 Task: Send an email with the signature George Carter with the subject Thank you for an order and the message Could you clarify the roles and responsibilities of the team members? from softage.5@softage.net to softage.3@softage.net and softage.4@softage.net
Action: Mouse moved to (65, 43)
Screenshot: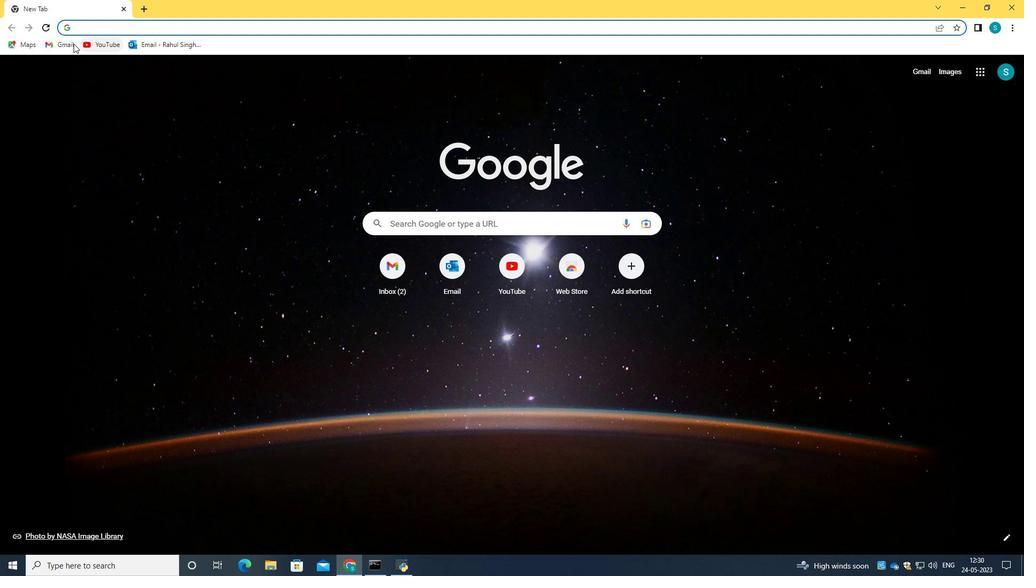
Action: Mouse pressed left at (65, 43)
Screenshot: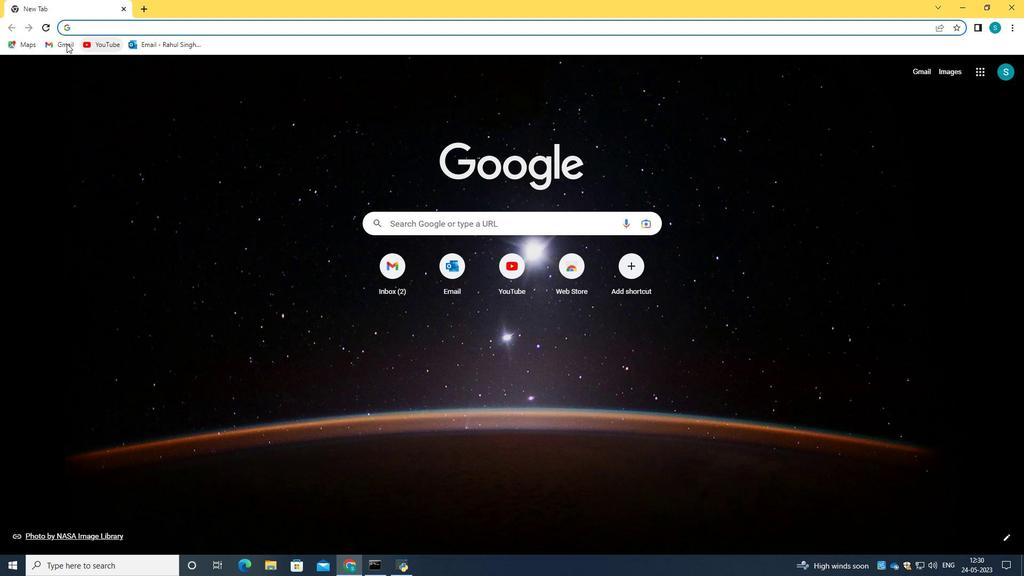 
Action: Mouse moved to (517, 171)
Screenshot: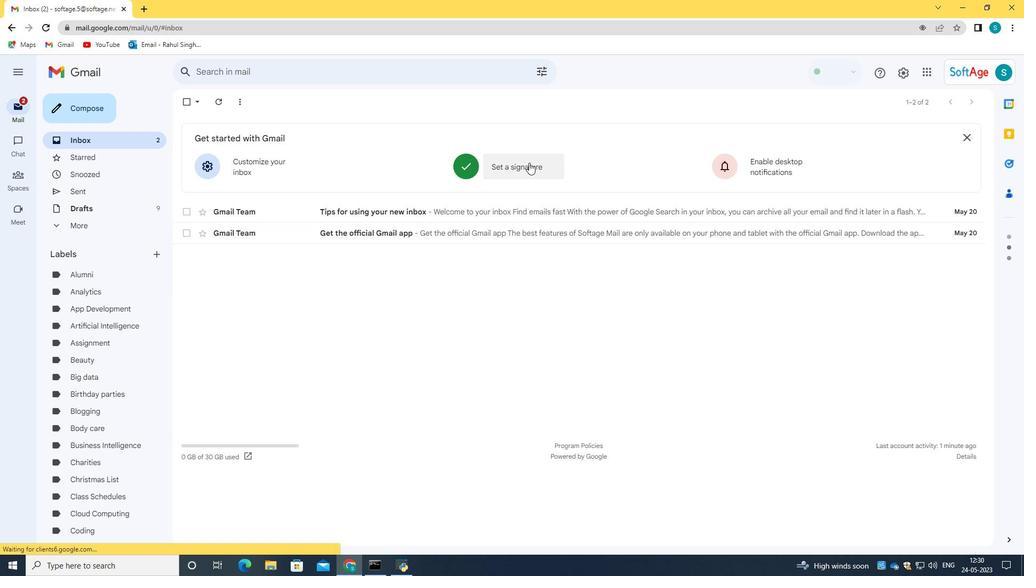 
Action: Mouse pressed left at (519, 169)
Screenshot: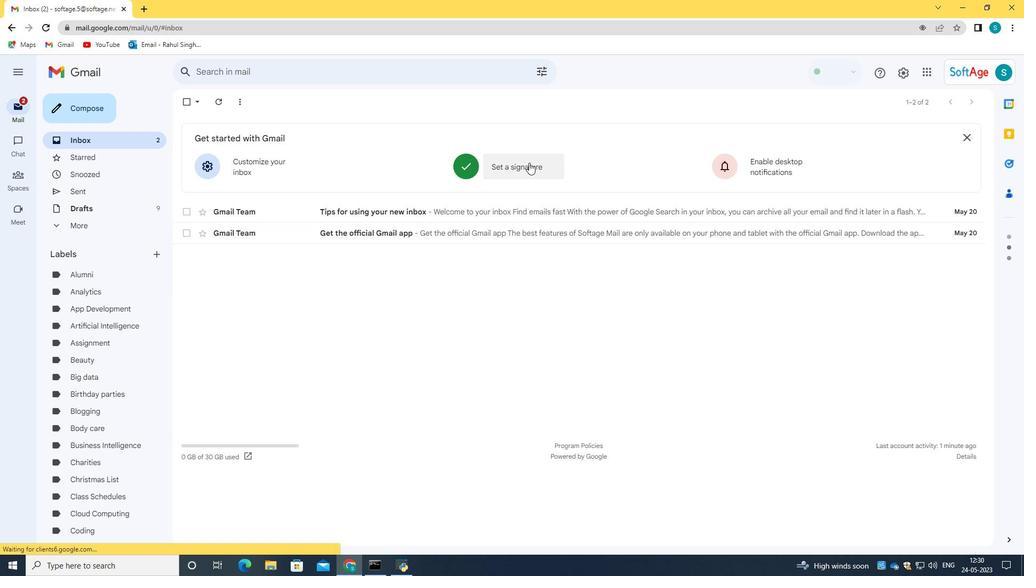 
Action: Mouse moved to (557, 173)
Screenshot: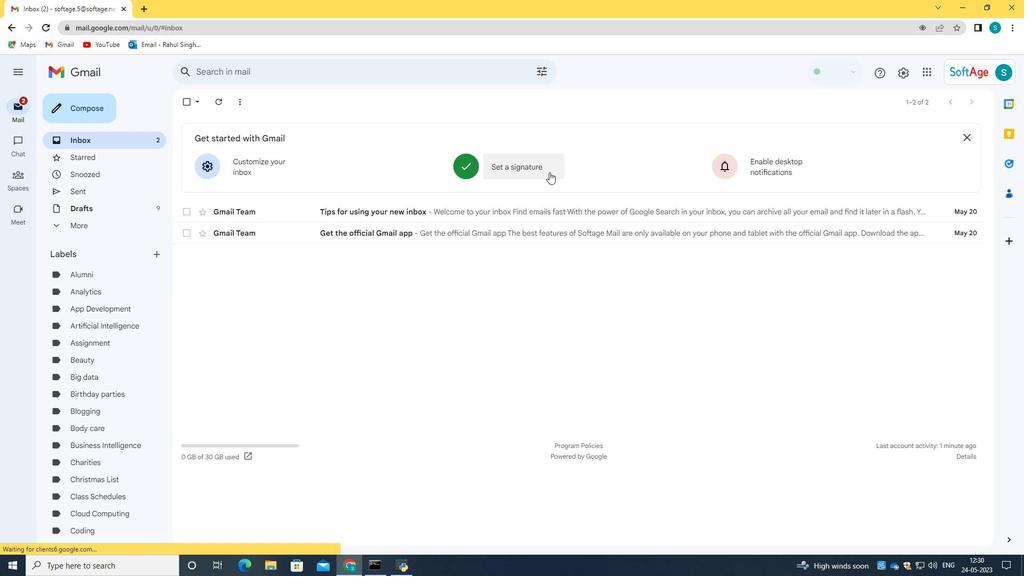 
Action: Mouse scrolled (557, 172) with delta (0, 0)
Screenshot: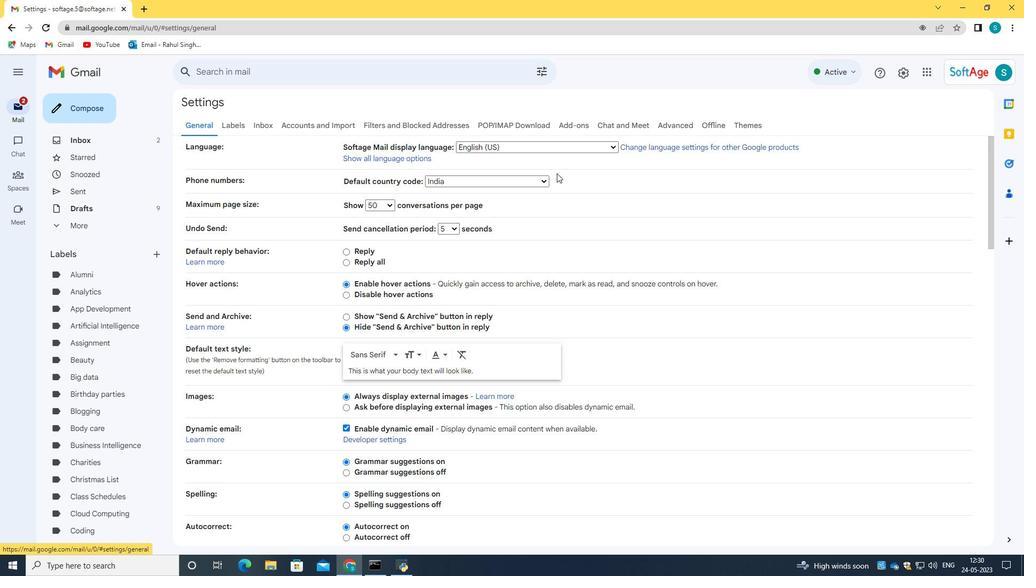 
Action: Mouse scrolled (557, 172) with delta (0, 0)
Screenshot: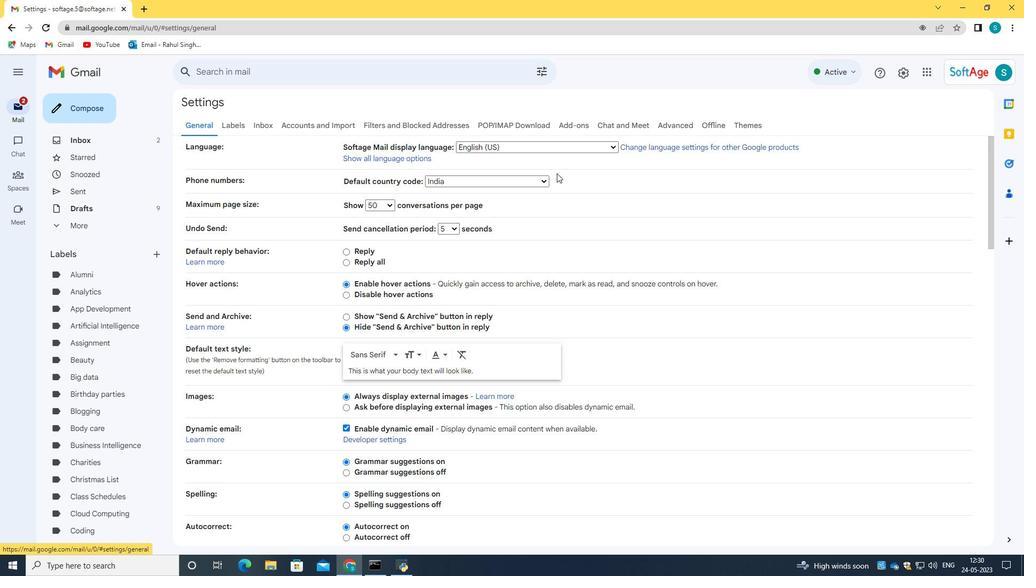 
Action: Mouse scrolled (557, 172) with delta (0, 0)
Screenshot: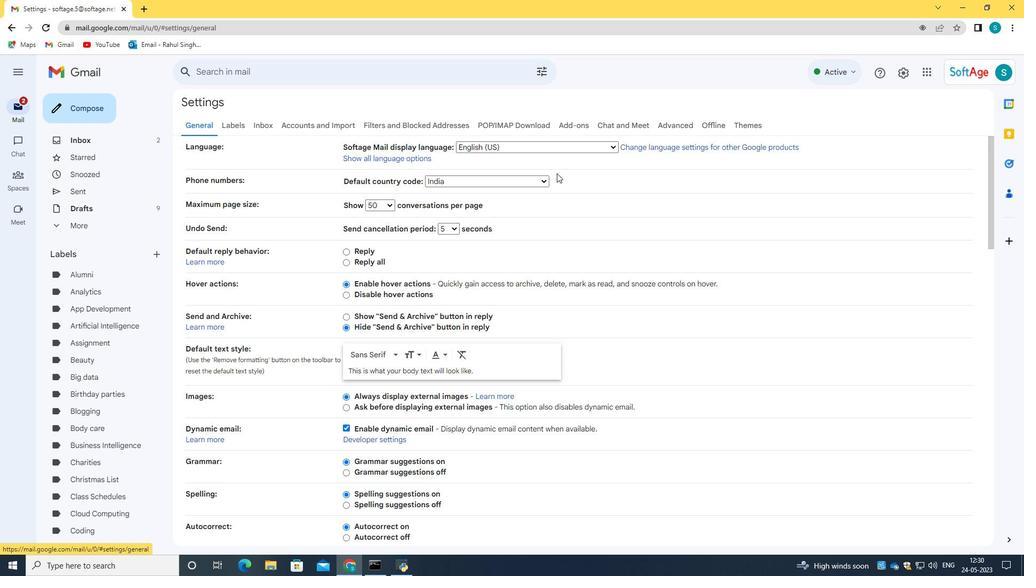 
Action: Mouse scrolled (557, 172) with delta (0, 0)
Screenshot: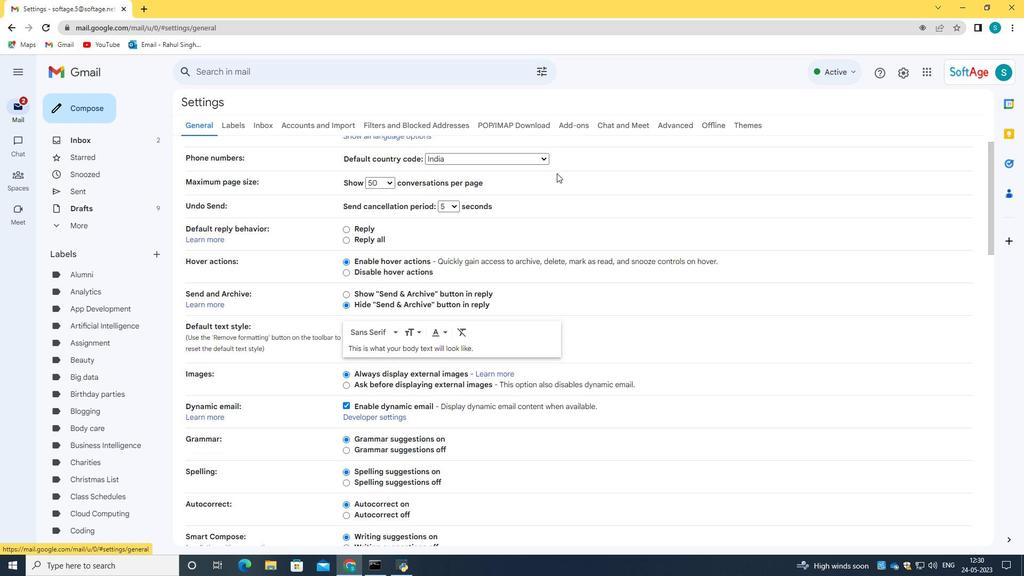
Action: Mouse scrolled (557, 172) with delta (0, 0)
Screenshot: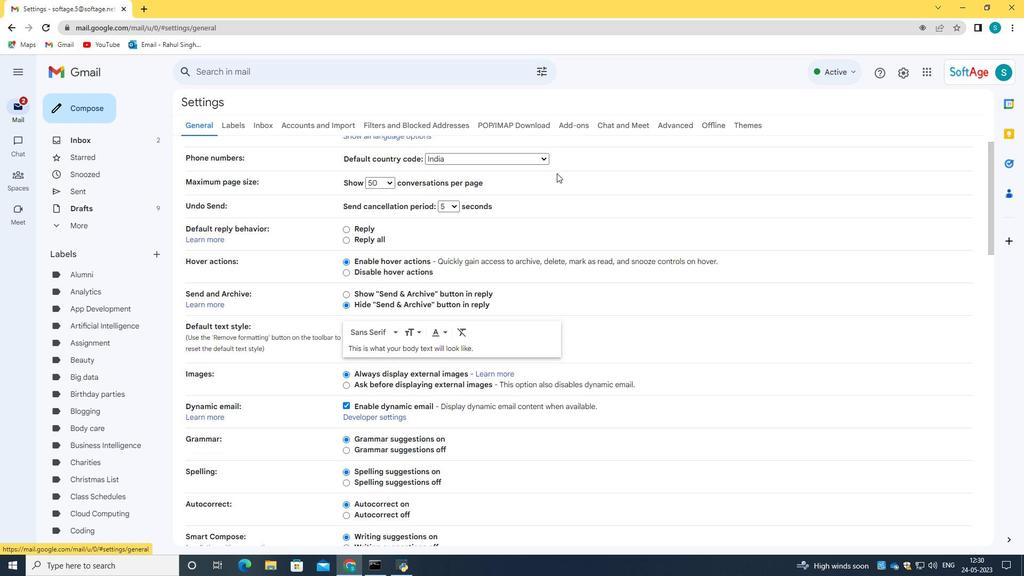 
Action: Mouse scrolled (557, 172) with delta (0, 0)
Screenshot: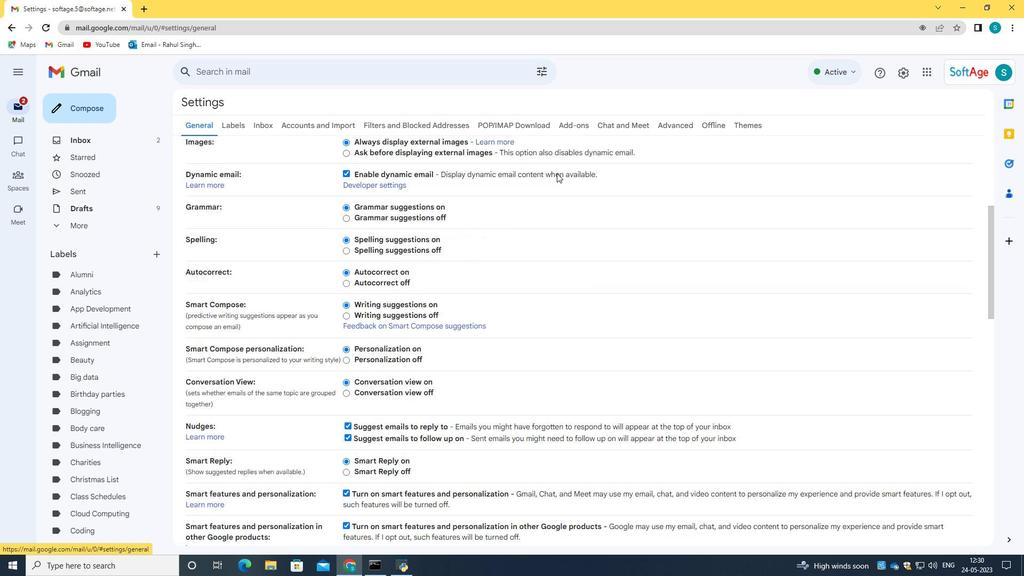 
Action: Mouse moved to (557, 176)
Screenshot: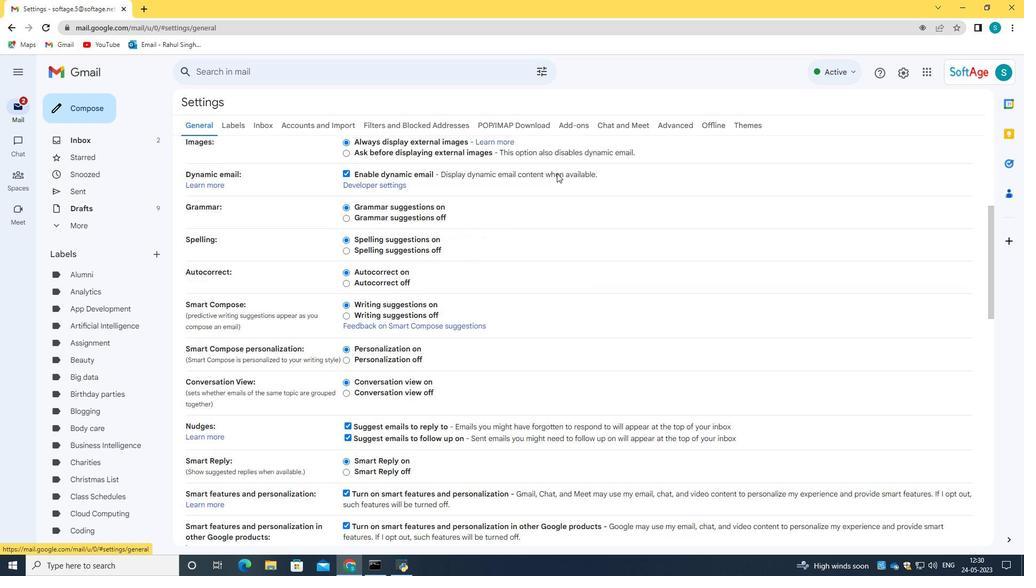 
Action: Mouse scrolled (557, 176) with delta (0, 0)
Screenshot: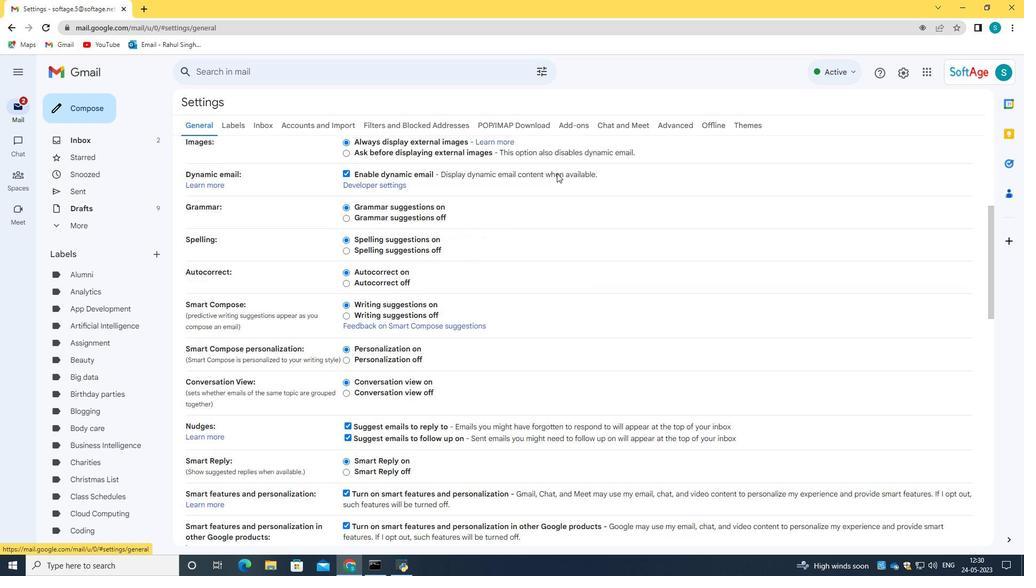 
Action: Mouse moved to (557, 178)
Screenshot: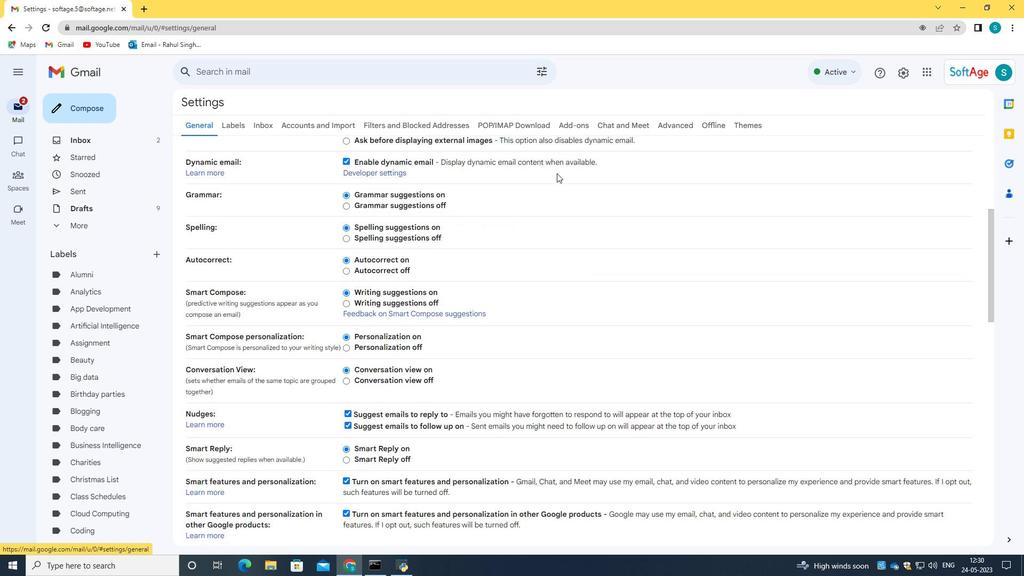 
Action: Mouse scrolled (557, 177) with delta (0, 0)
Screenshot: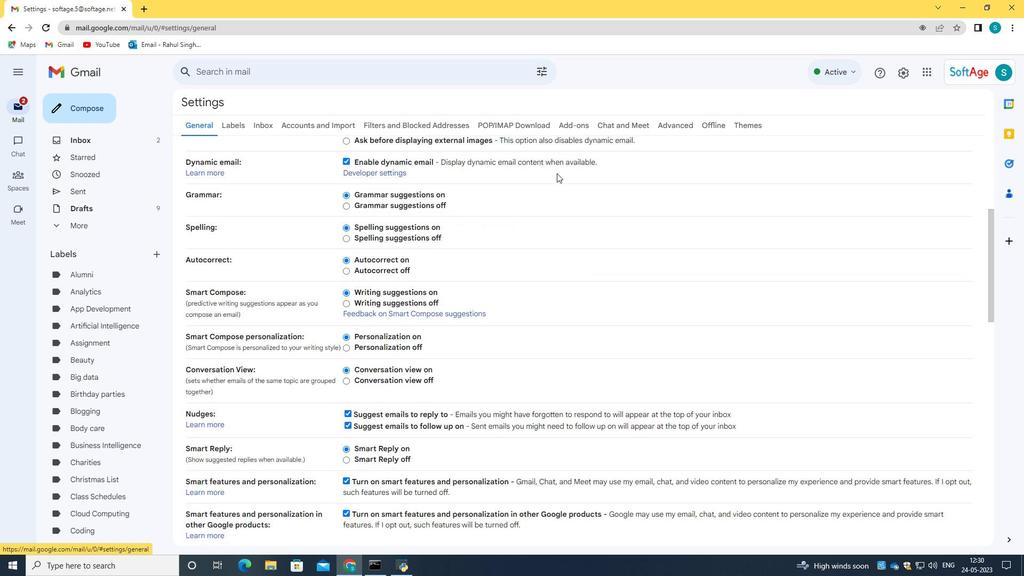 
Action: Mouse moved to (559, 184)
Screenshot: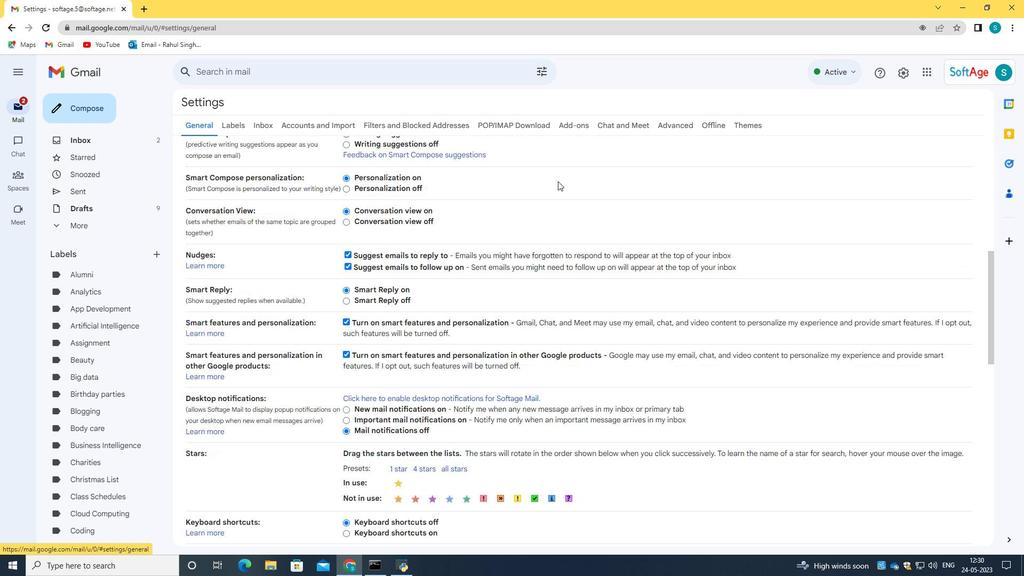 
Action: Mouse scrolled (559, 183) with delta (0, 0)
Screenshot: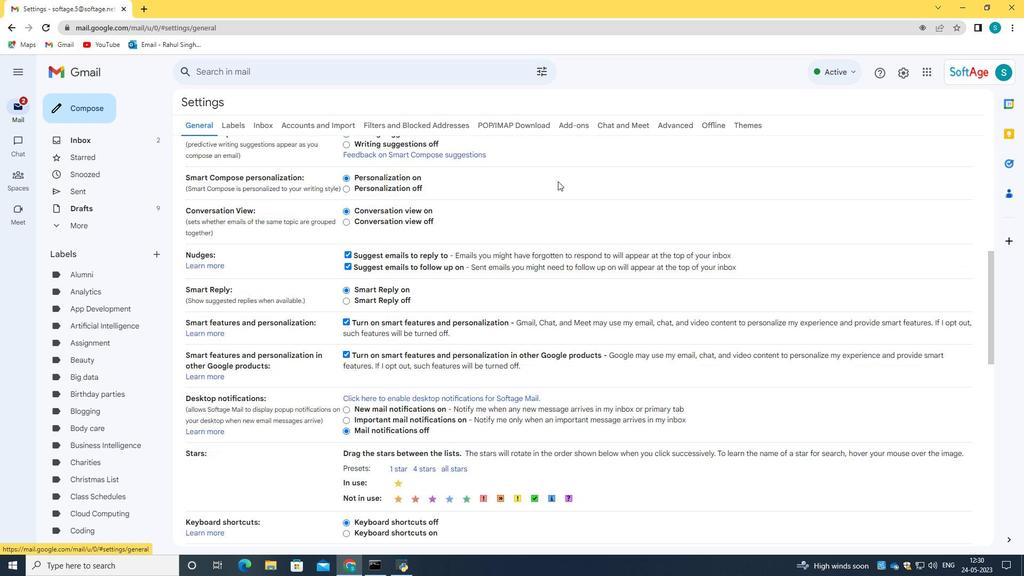
Action: Mouse moved to (559, 184)
Screenshot: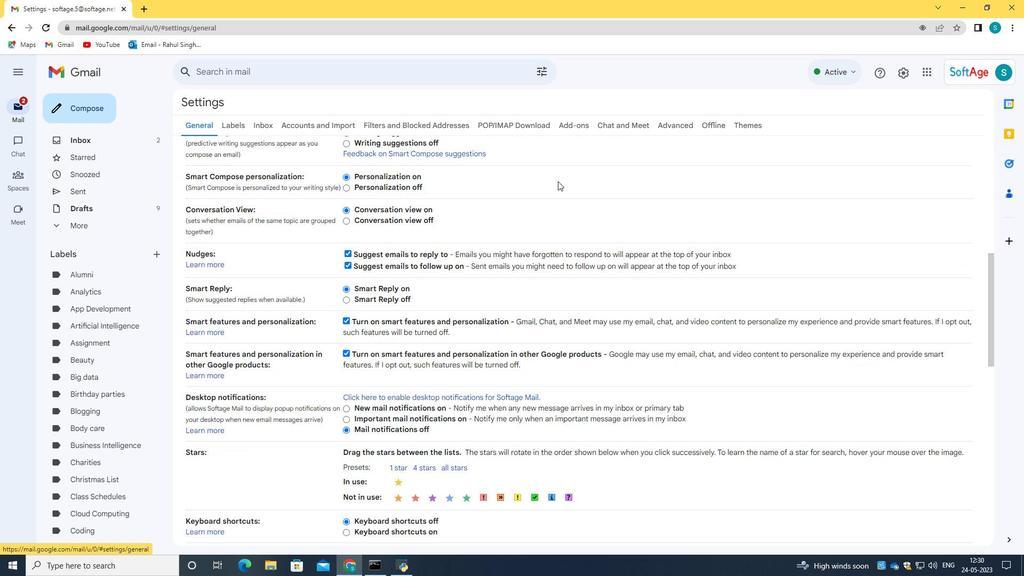 
Action: Mouse scrolled (559, 184) with delta (0, 0)
Screenshot: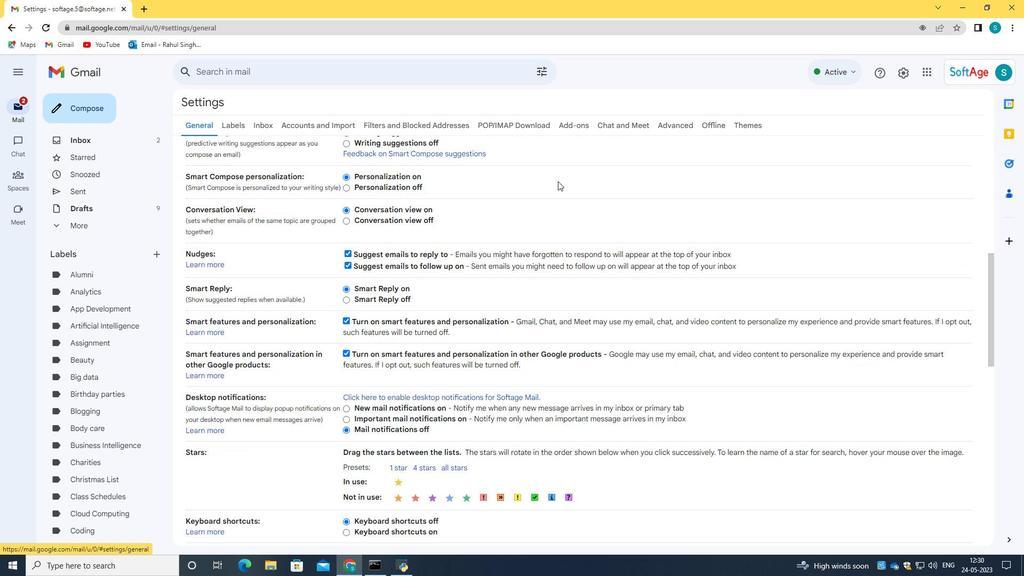 
Action: Mouse scrolled (559, 184) with delta (0, 0)
Screenshot: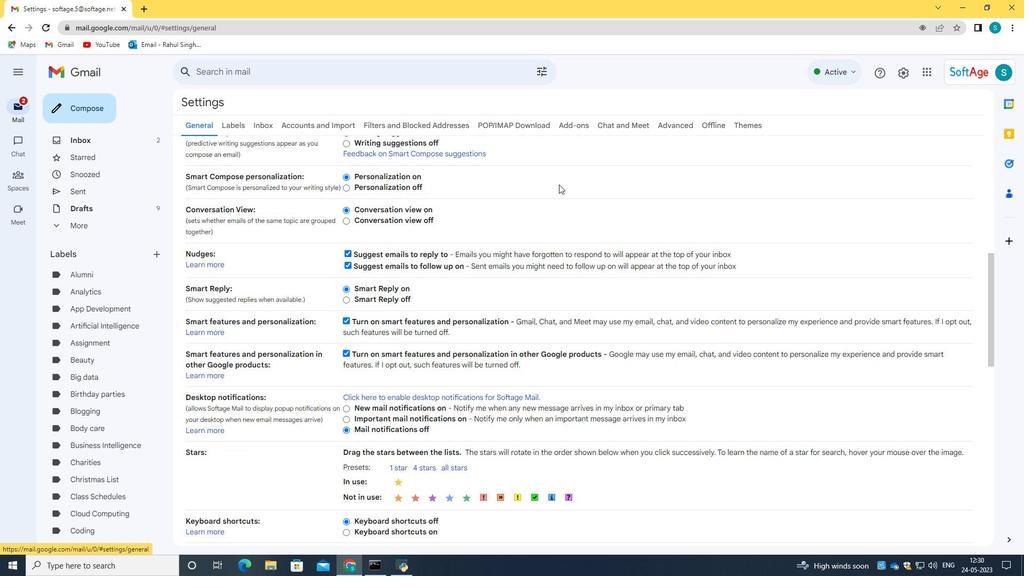 
Action: Mouse moved to (561, 194)
Screenshot: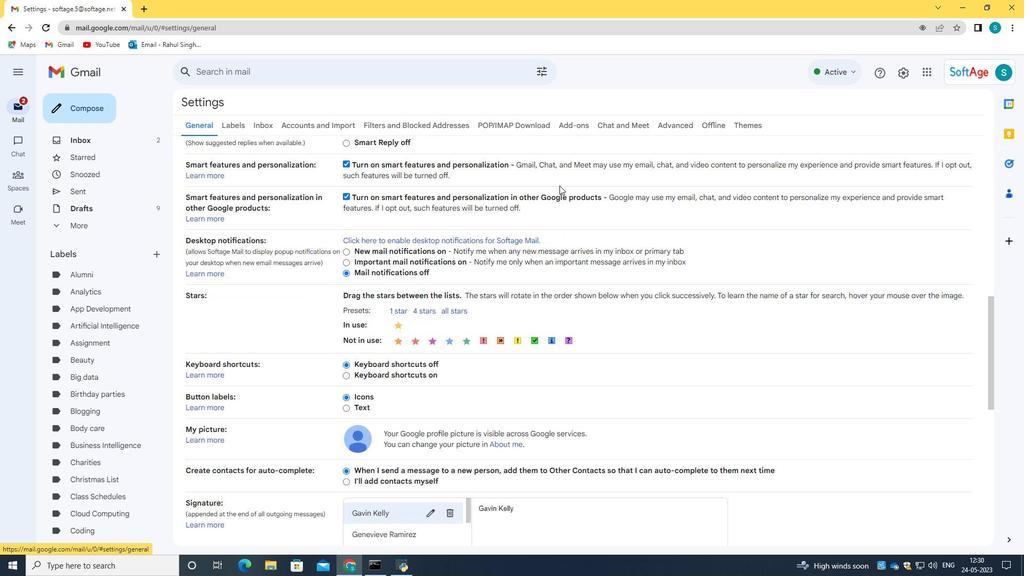 
Action: Mouse scrolled (561, 193) with delta (0, 0)
Screenshot: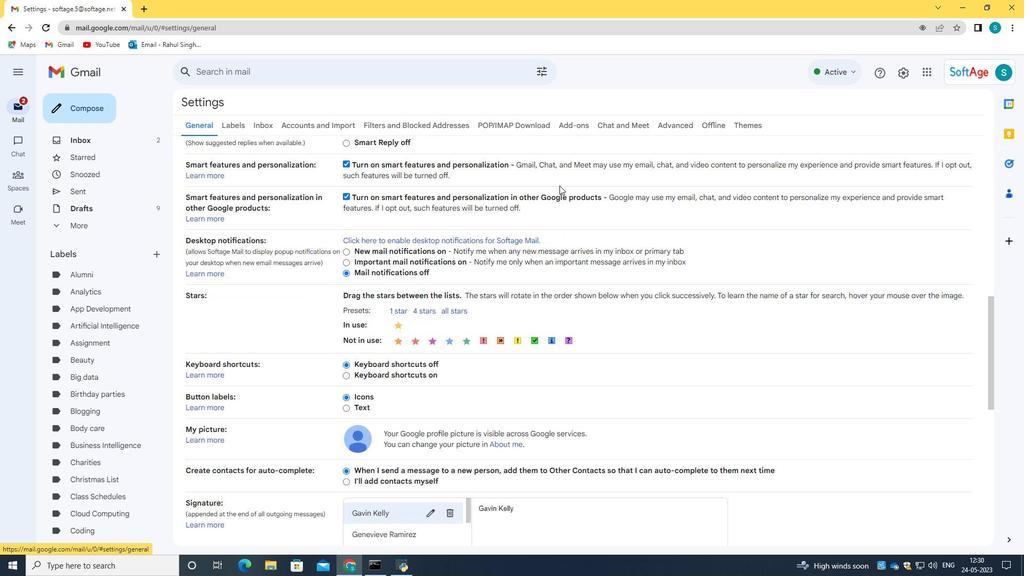 
Action: Mouse moved to (562, 196)
Screenshot: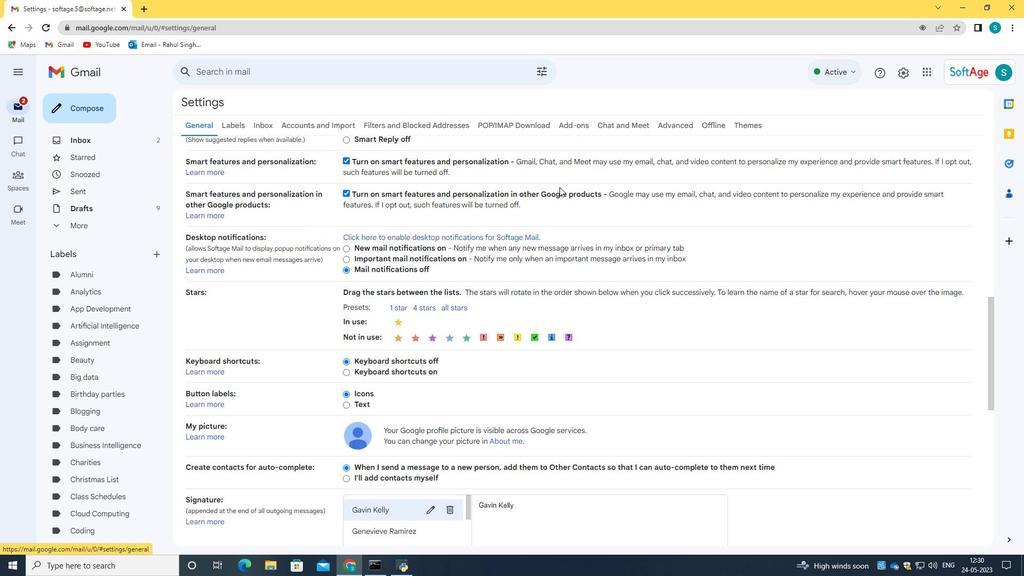 
Action: Mouse scrolled (562, 196) with delta (0, 0)
Screenshot: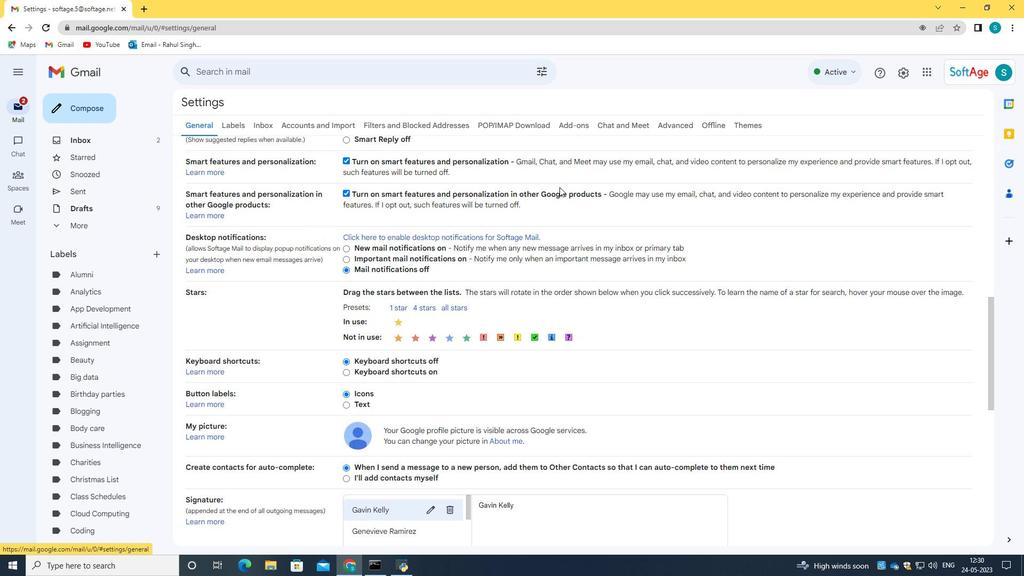 
Action: Mouse moved to (562, 213)
Screenshot: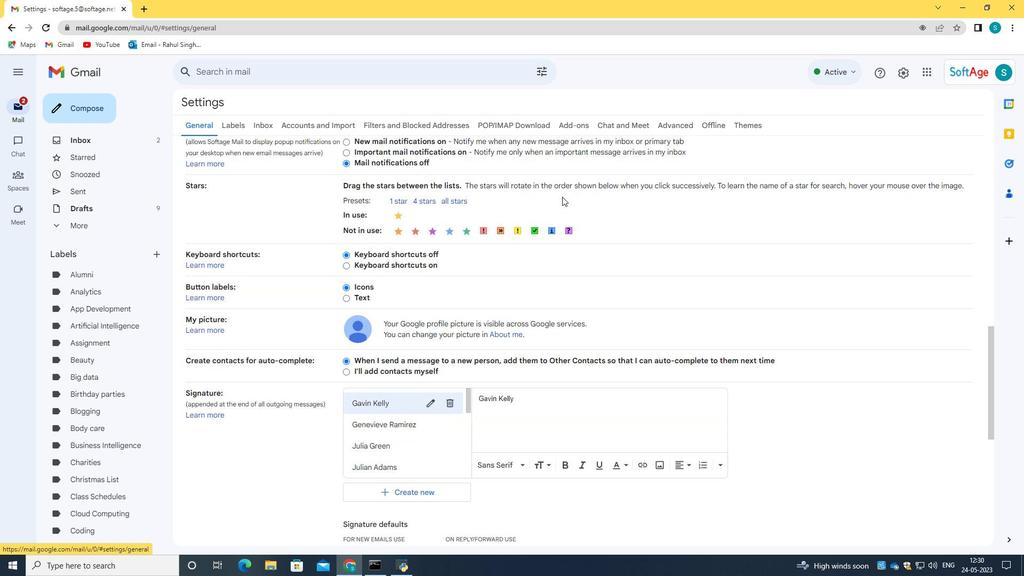 
Action: Mouse scrolled (562, 210) with delta (0, 0)
Screenshot: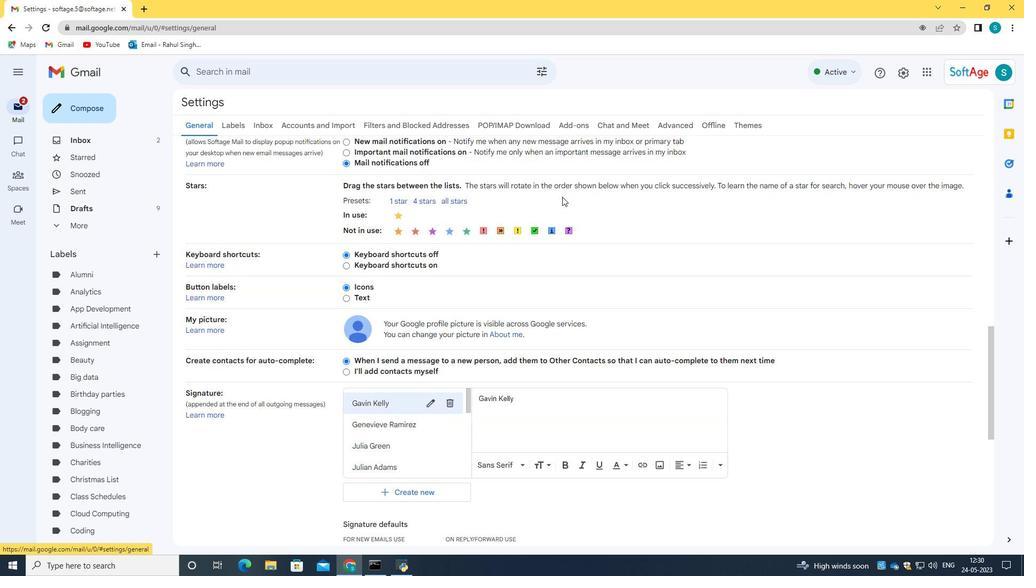 
Action: Mouse moved to (430, 434)
Screenshot: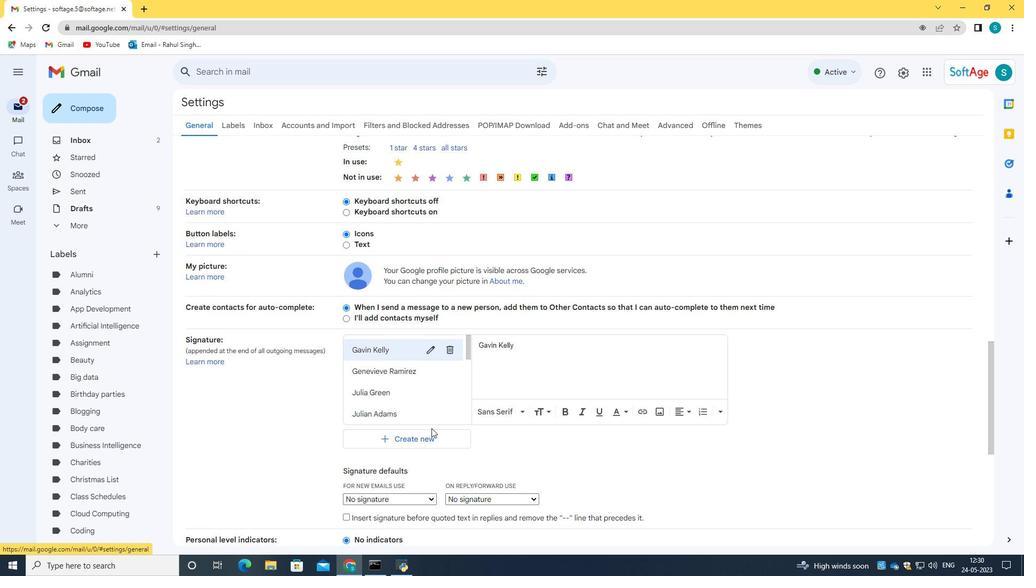 
Action: Mouse pressed left at (430, 434)
Screenshot: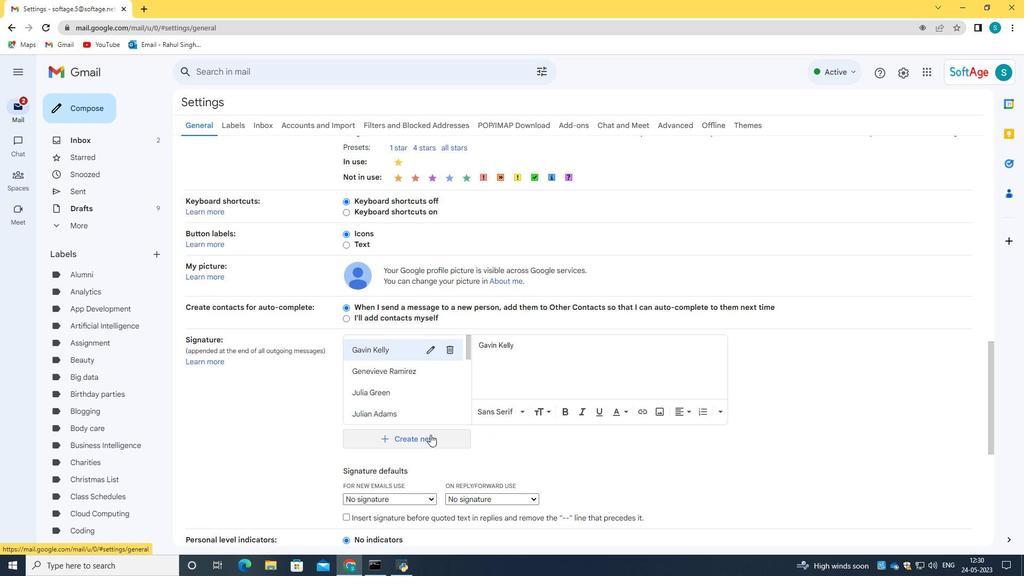 
Action: Mouse moved to (474, 321)
Screenshot: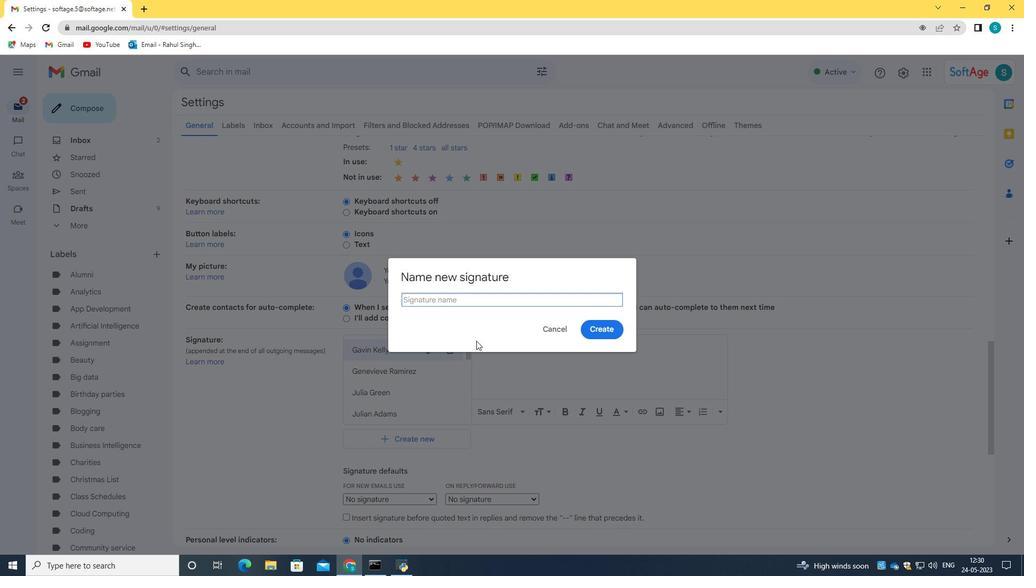
Action: Key pressed <Key.caps_lock>G<Key.caps_lock>eorge<Key.space><Key.caps_lock>C<Key.caps_lock>arter
Screenshot: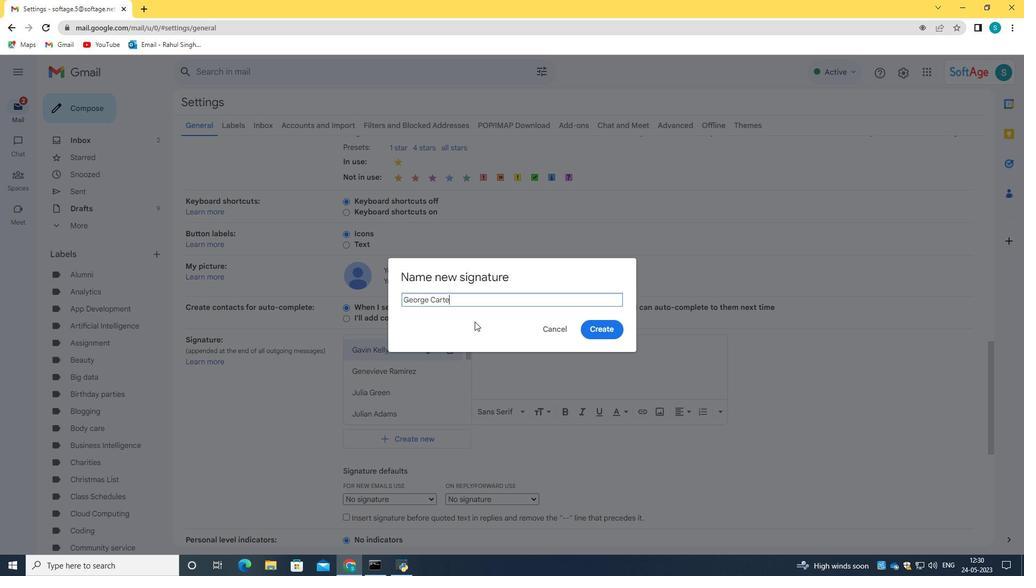 
Action: Mouse moved to (599, 334)
Screenshot: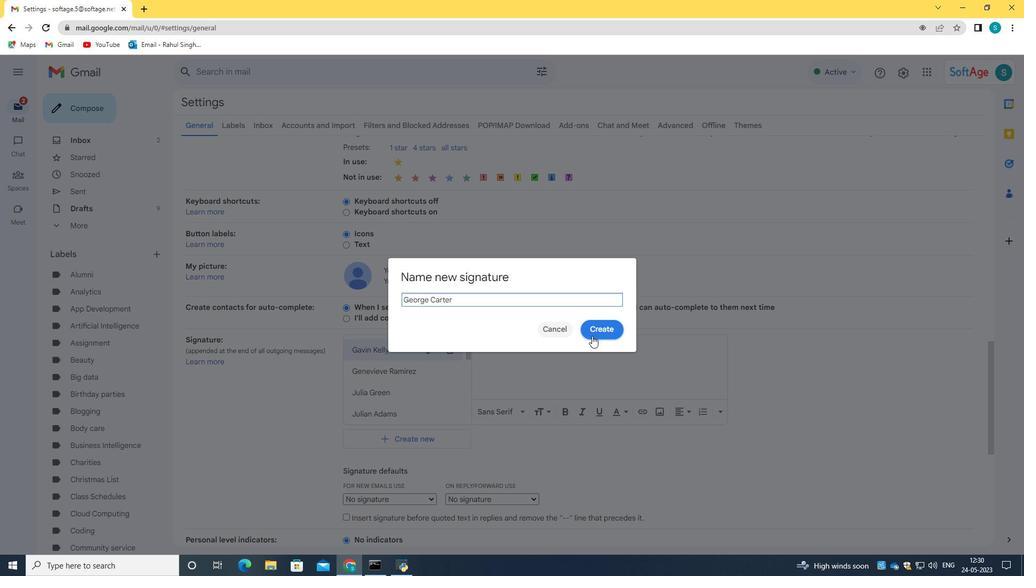
Action: Mouse pressed left at (599, 334)
Screenshot: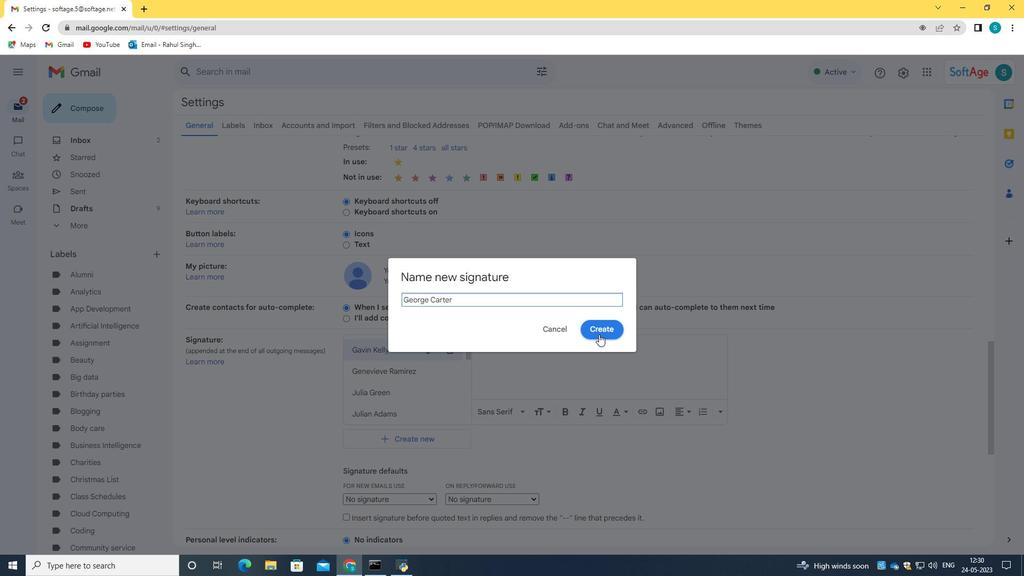
Action: Mouse moved to (594, 353)
Screenshot: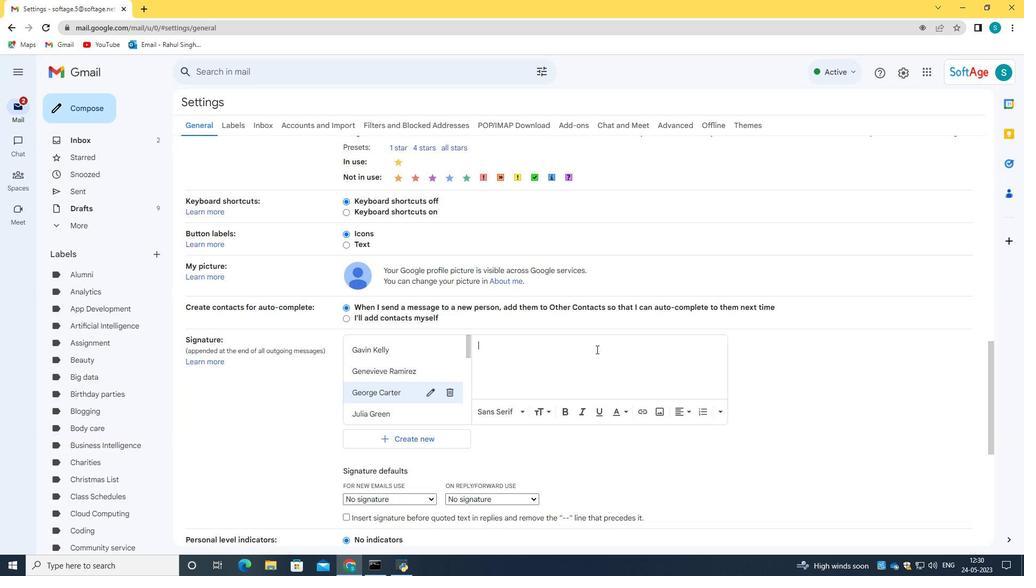 
Action: Mouse pressed left at (594, 353)
Screenshot: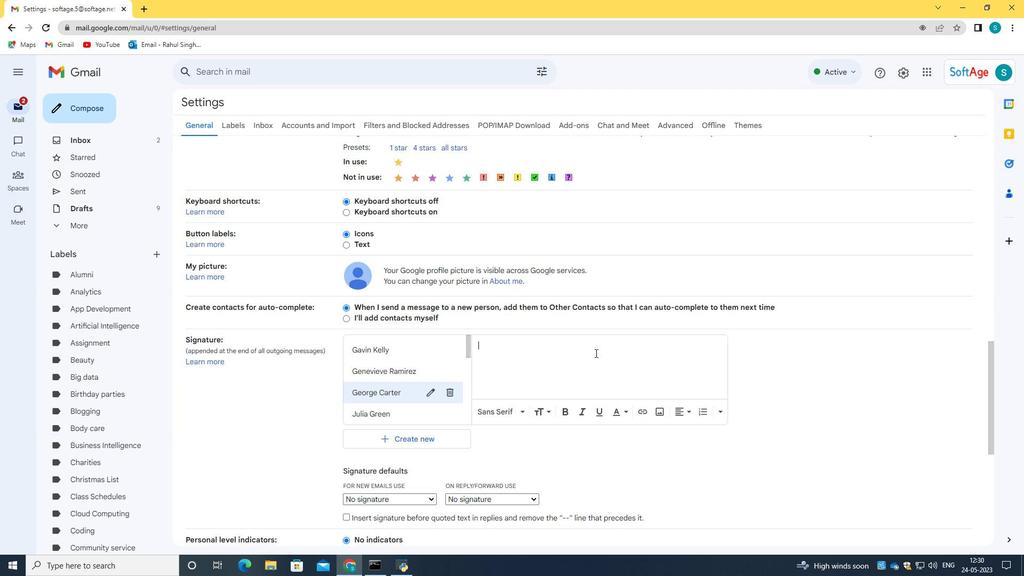 
Action: Key pressed <Key.caps_lock>G<Key.caps_lock>er<Key.backspace>orge<Key.space><Key.caps_lock>C<Key.caps_lock>arter
Screenshot: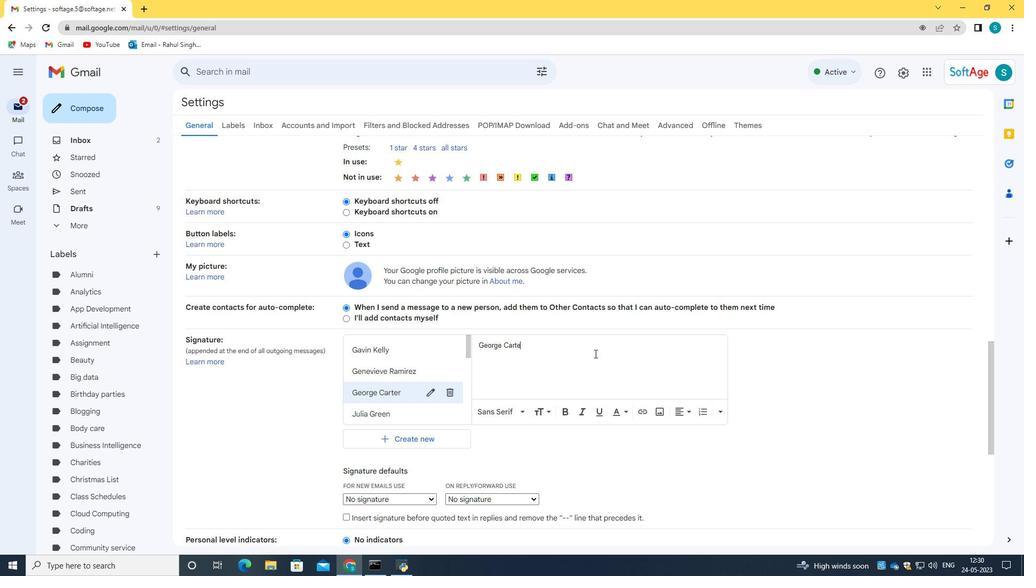 
Action: Mouse scrolled (594, 353) with delta (0, 0)
Screenshot: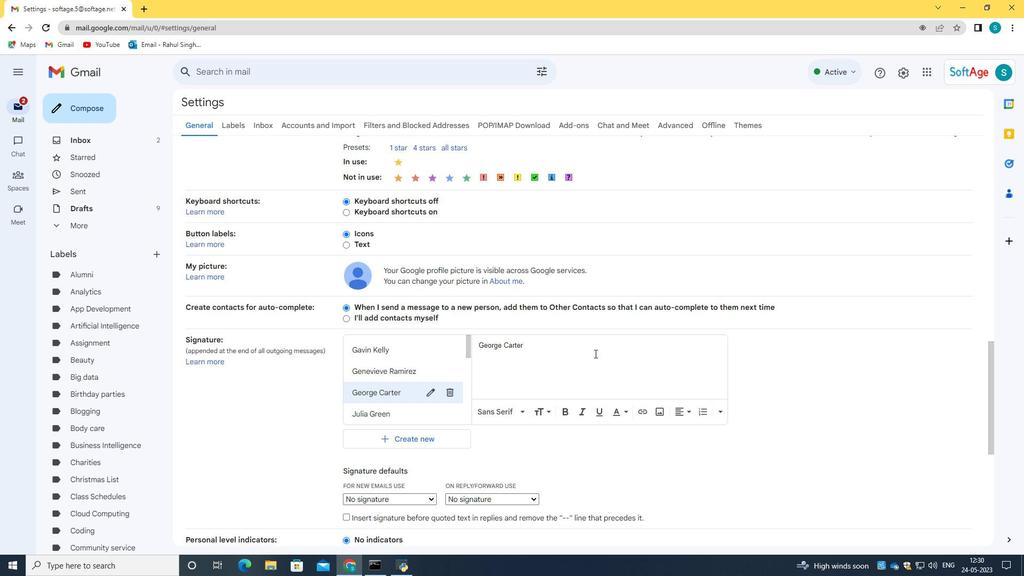 
Action: Mouse scrolled (594, 353) with delta (0, 0)
Screenshot: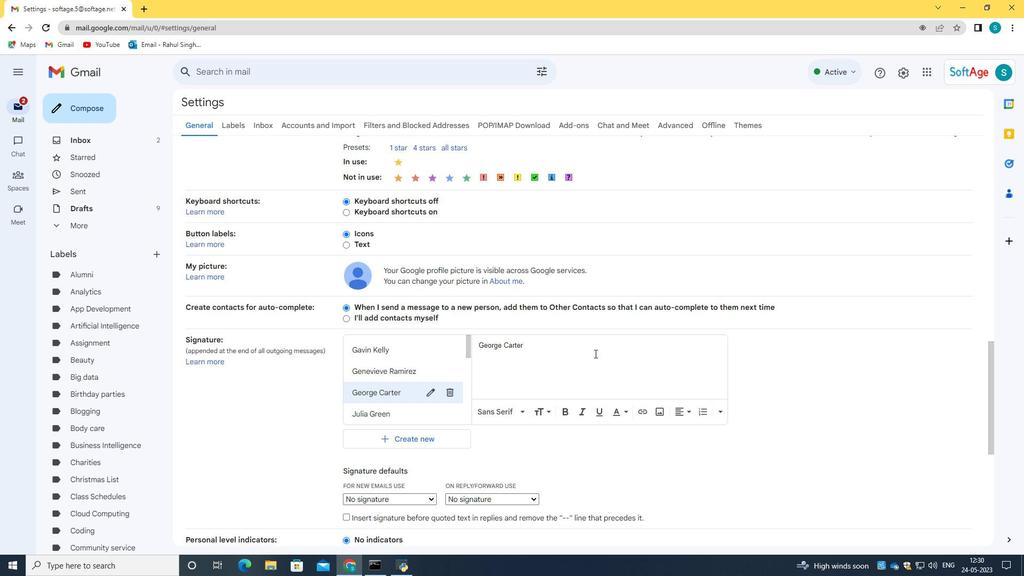 
Action: Mouse scrolled (594, 353) with delta (0, 0)
Screenshot: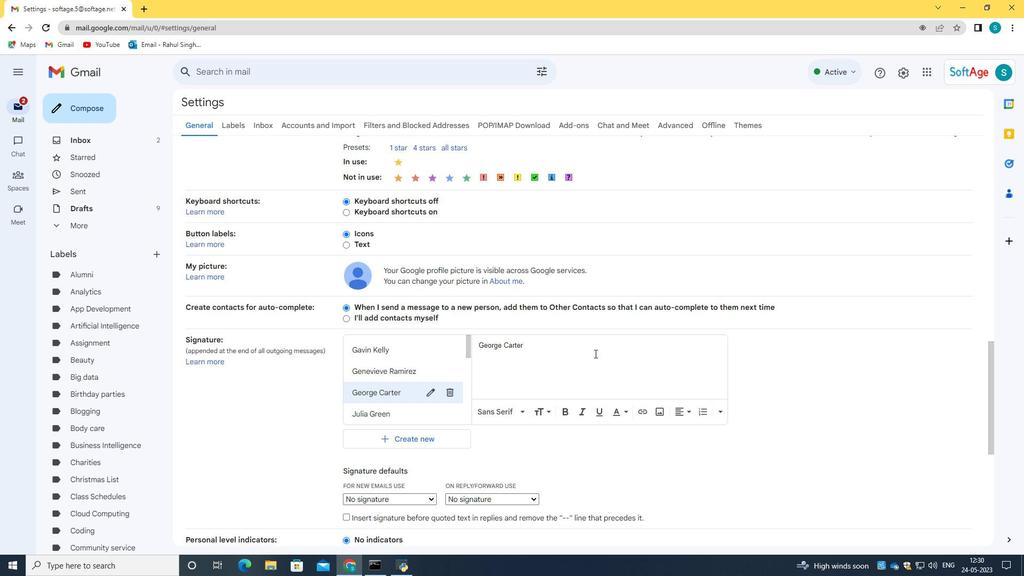 
Action: Mouse scrolled (594, 353) with delta (0, 0)
Screenshot: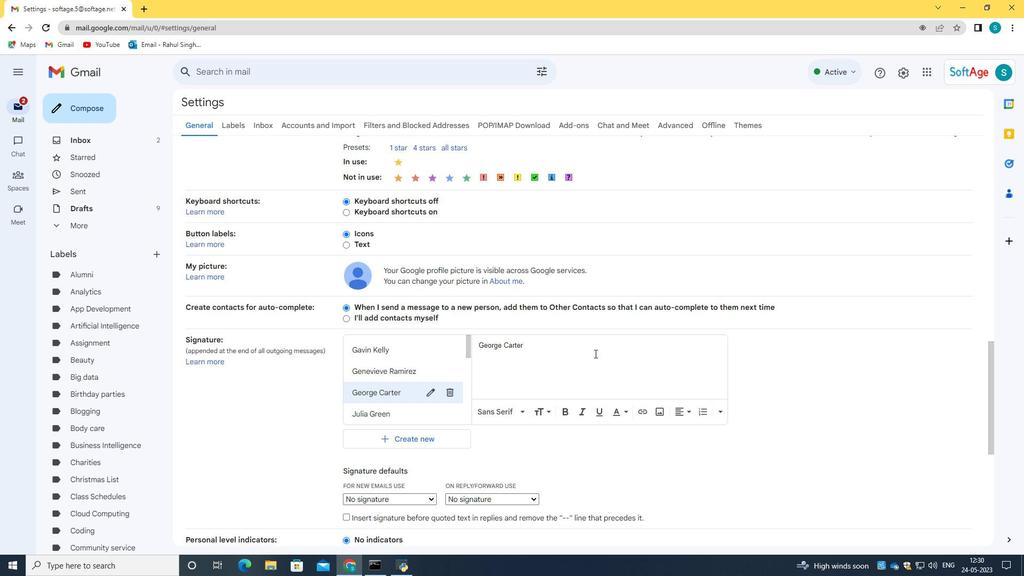 
Action: Mouse scrolled (594, 353) with delta (0, 0)
Screenshot: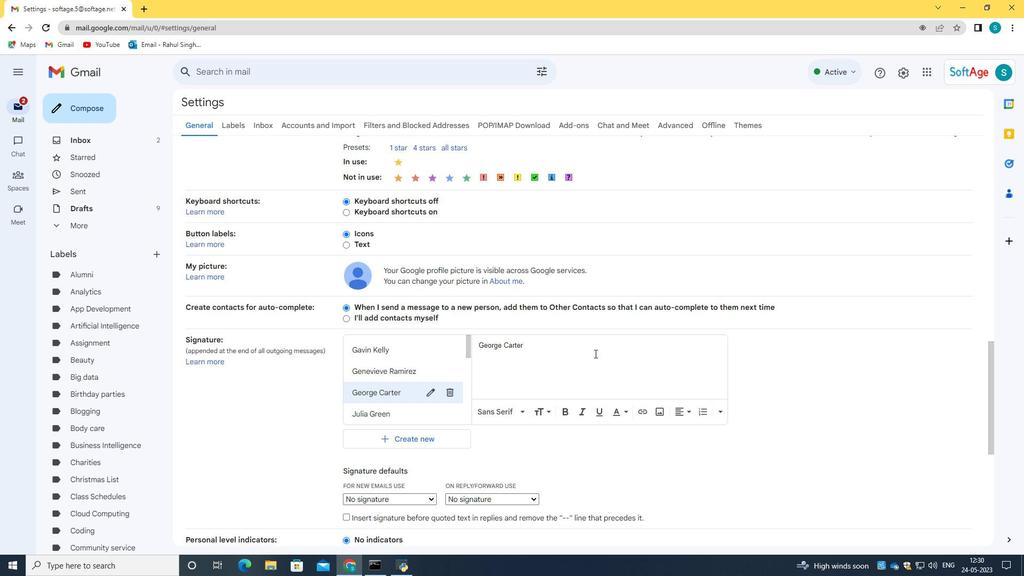 
Action: Mouse scrolled (594, 353) with delta (0, 0)
Screenshot: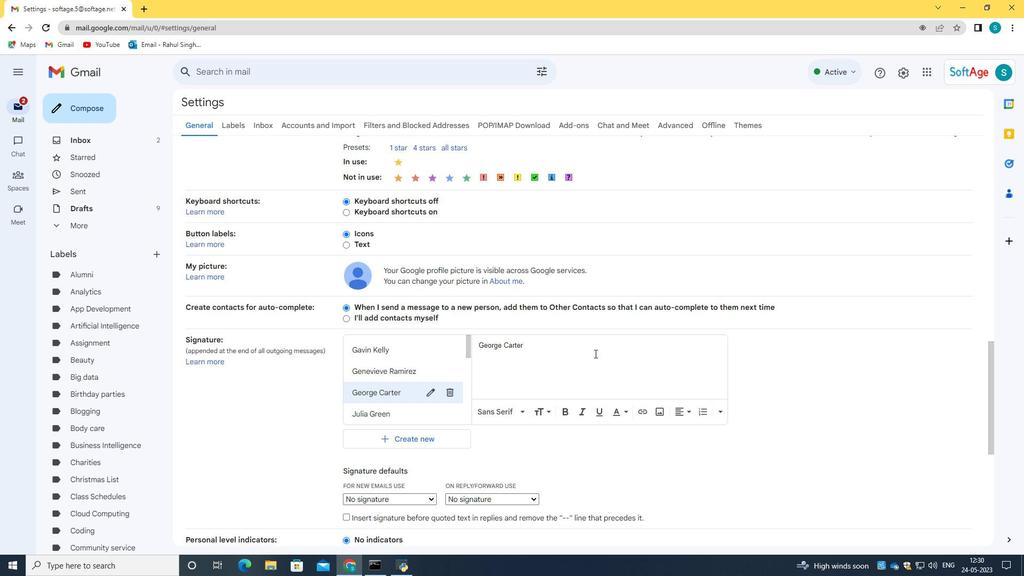 
Action: Mouse scrolled (594, 353) with delta (0, 0)
Screenshot: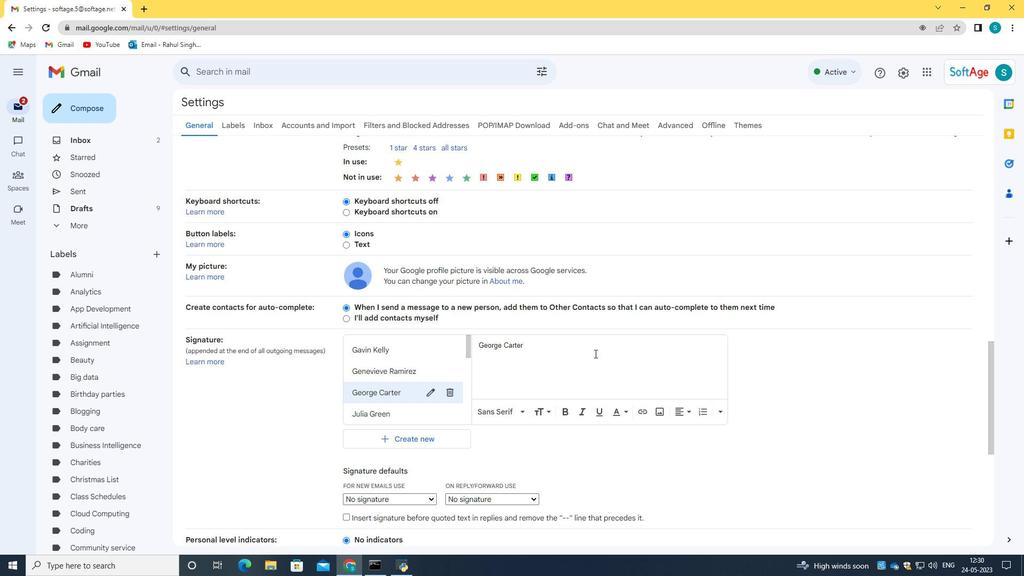 
Action: Mouse scrolled (594, 353) with delta (0, 0)
Screenshot: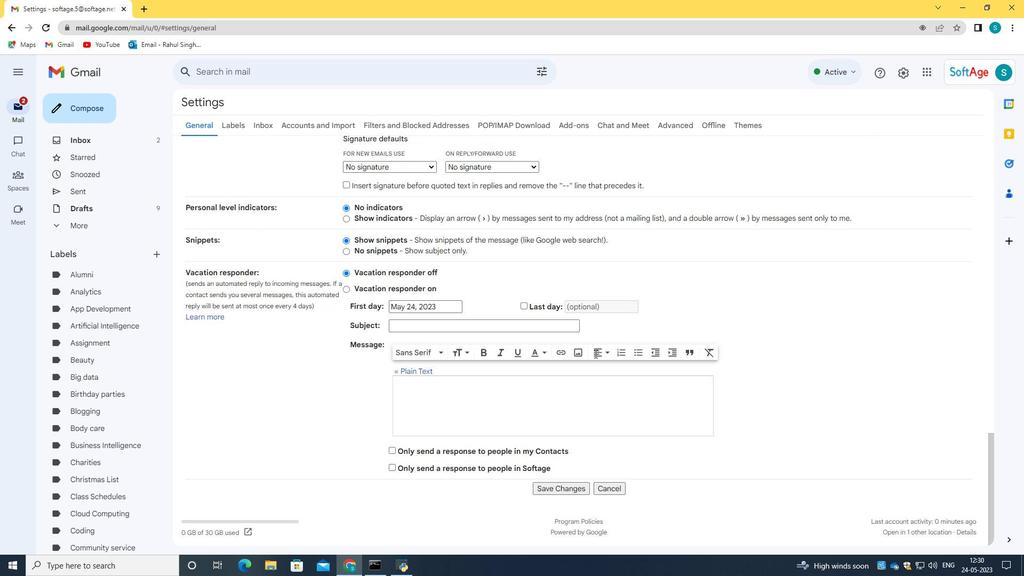 
Action: Mouse moved to (565, 493)
Screenshot: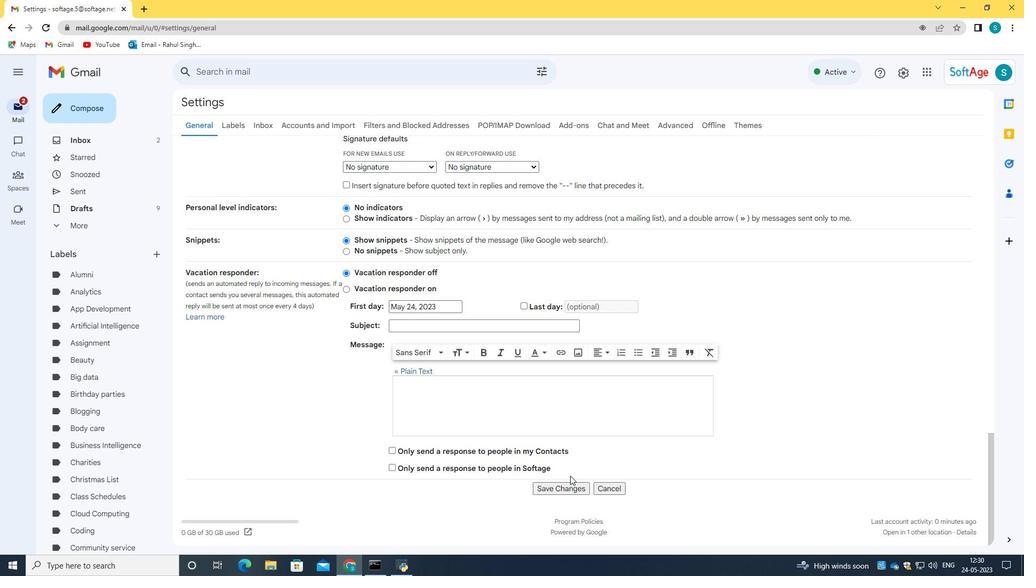 
Action: Mouse pressed left at (565, 493)
Screenshot: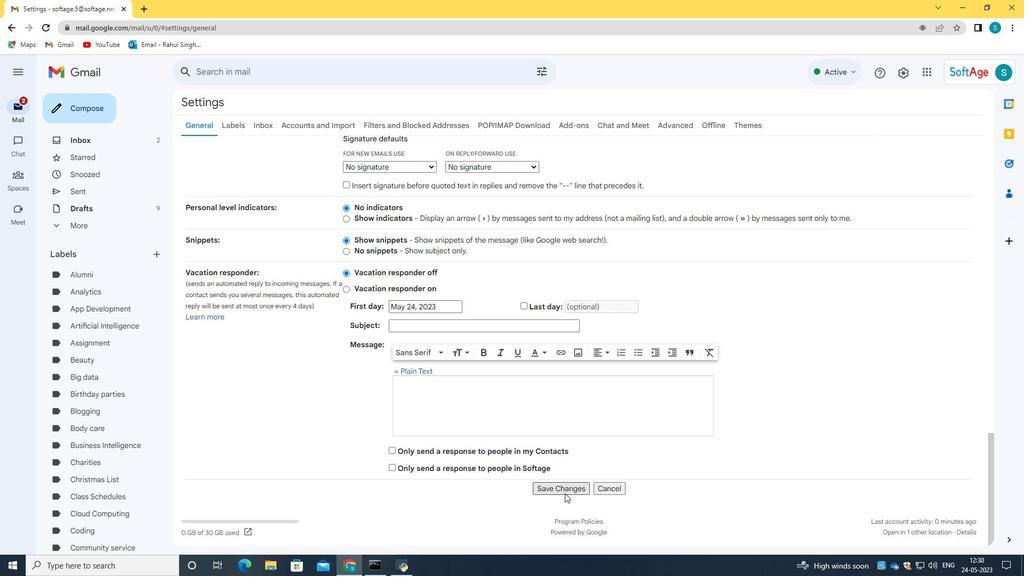 
Action: Mouse moved to (488, 161)
Screenshot: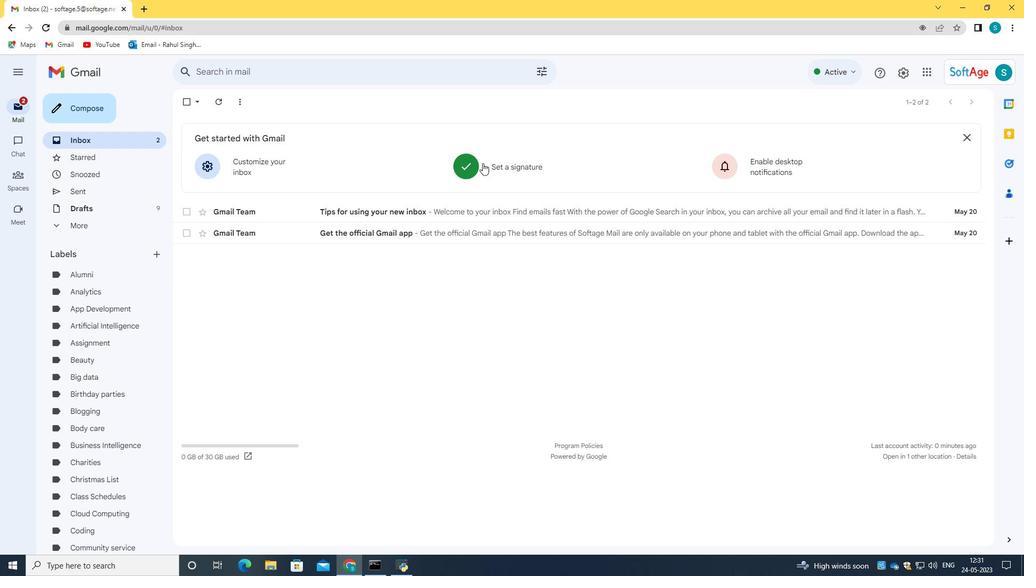 
Action: Mouse pressed left at (488, 161)
Screenshot: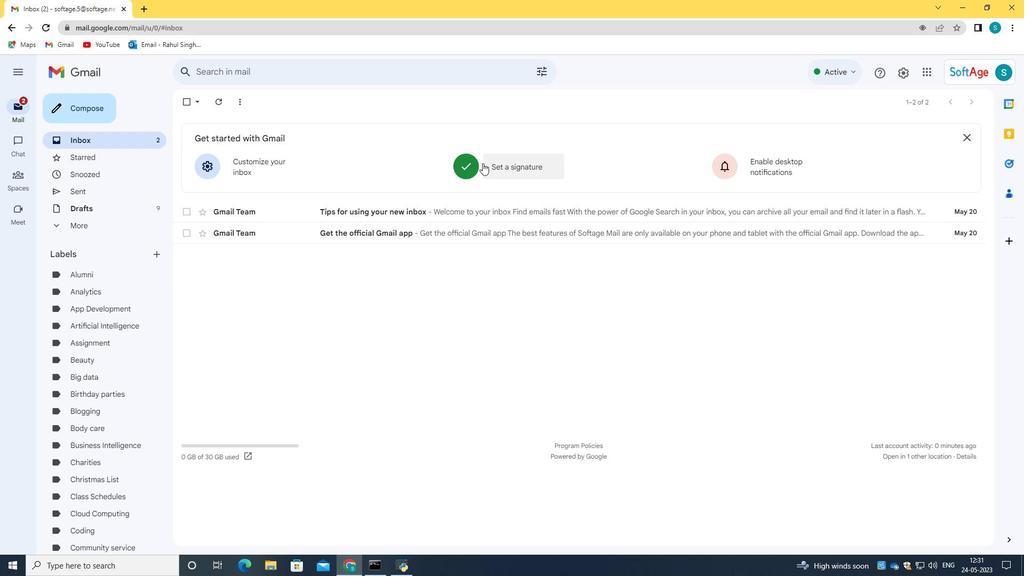 
Action: Mouse moved to (80, 103)
Screenshot: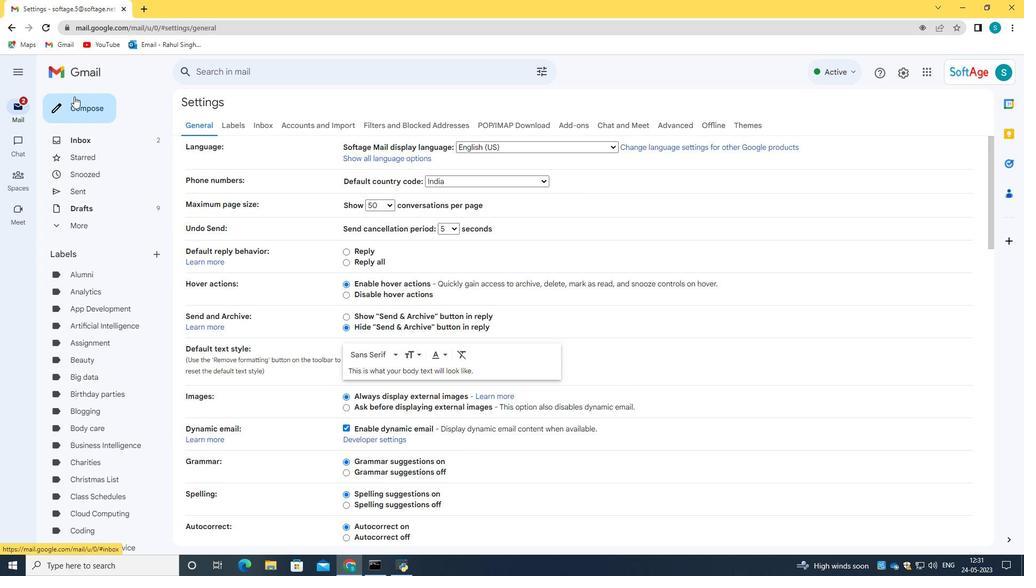 
Action: Mouse pressed left at (80, 103)
Screenshot: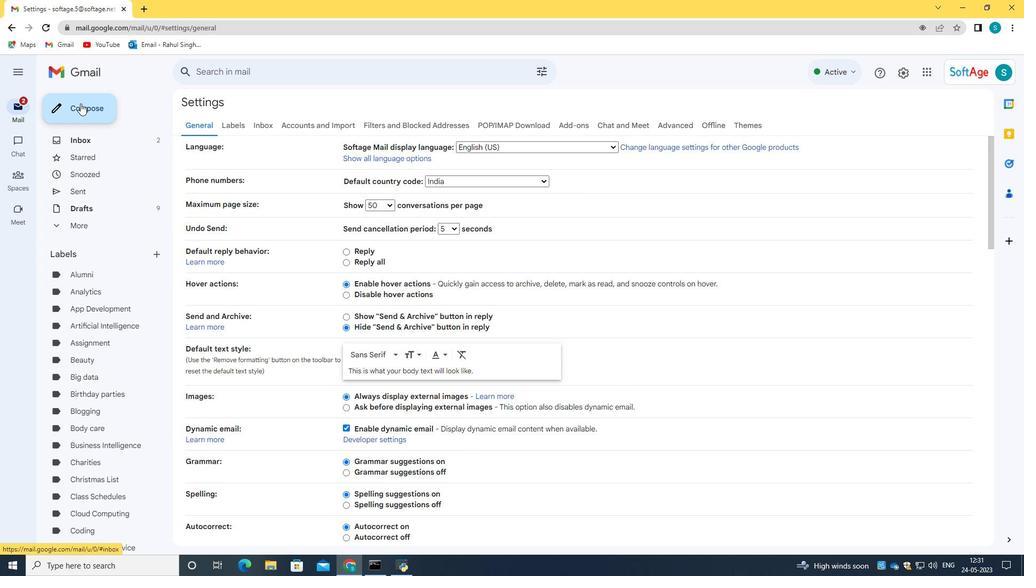 
Action: Mouse moved to (966, 236)
Screenshot: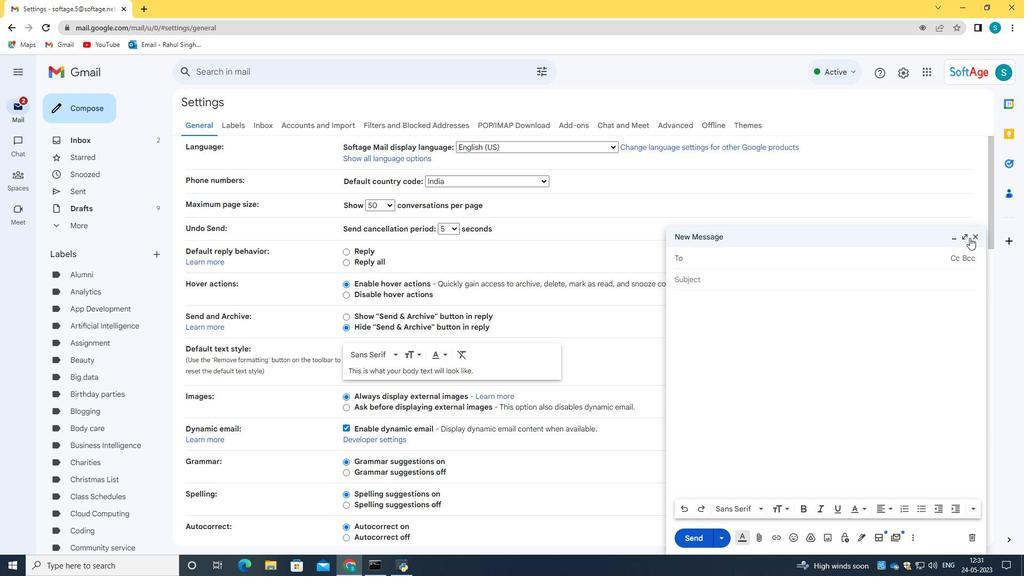 
Action: Mouse pressed left at (966, 236)
Screenshot: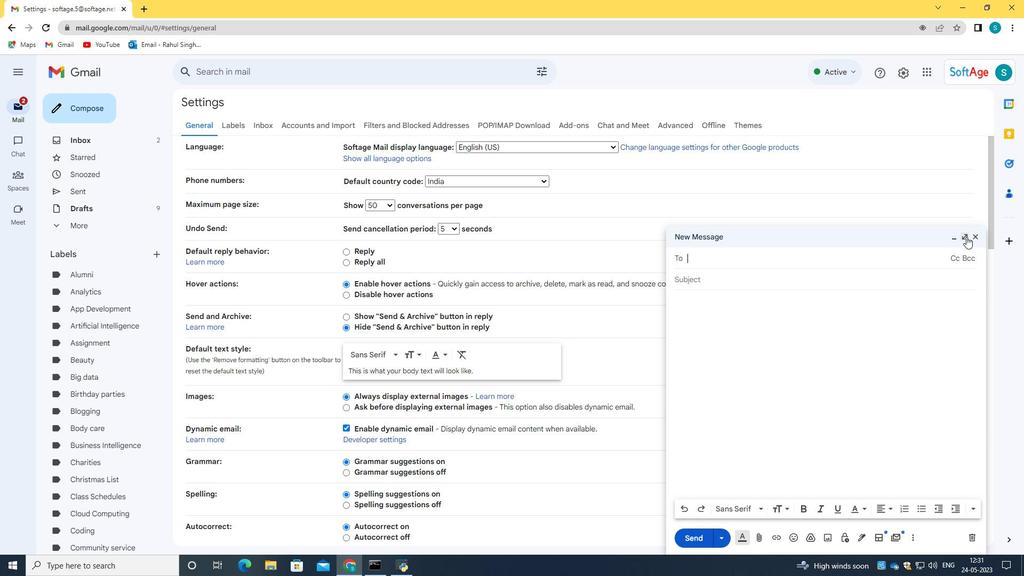 
Action: Mouse moved to (268, 520)
Screenshot: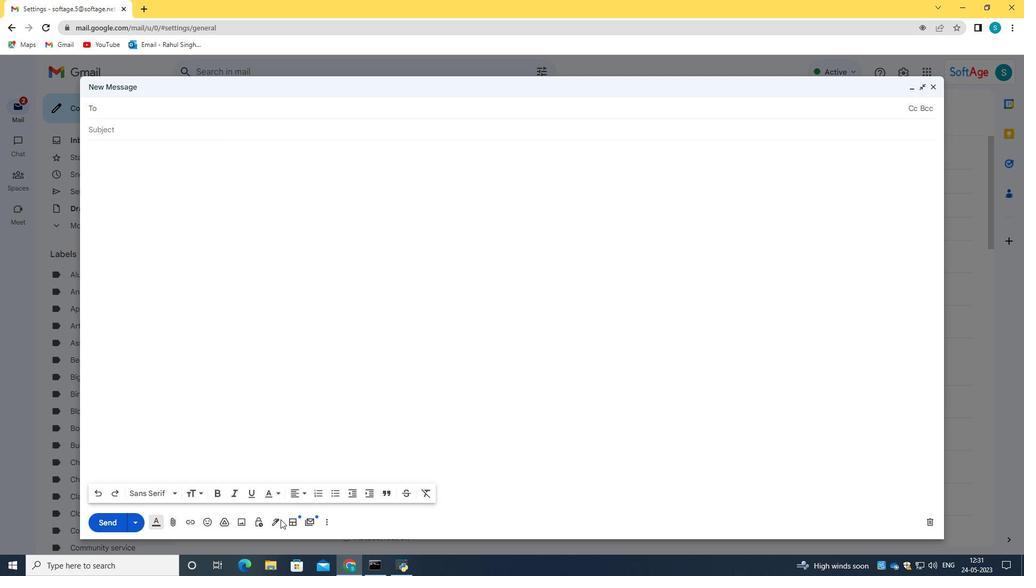 
Action: Mouse pressed left at (268, 520)
Screenshot: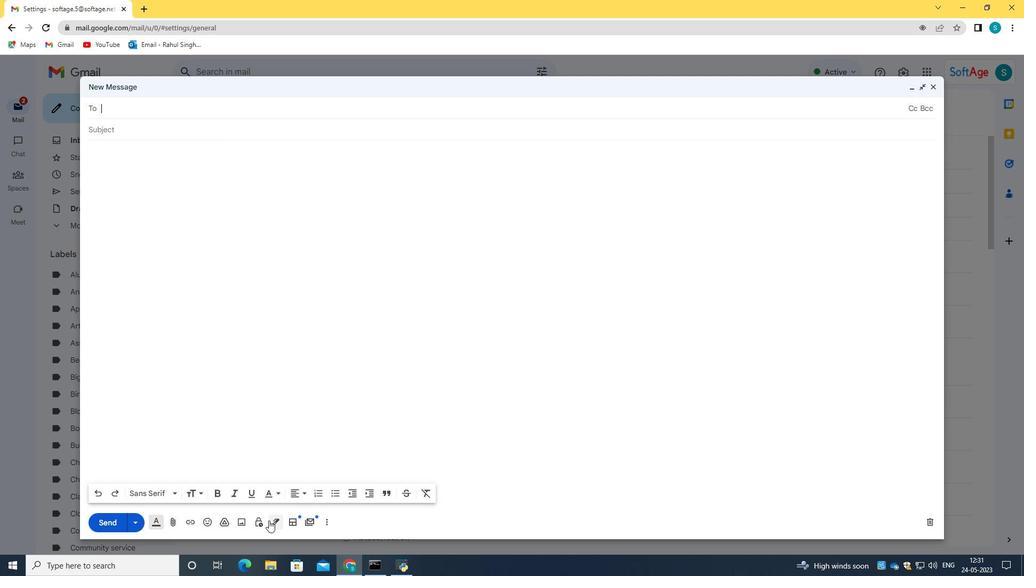 
Action: Mouse moved to (331, 288)
Screenshot: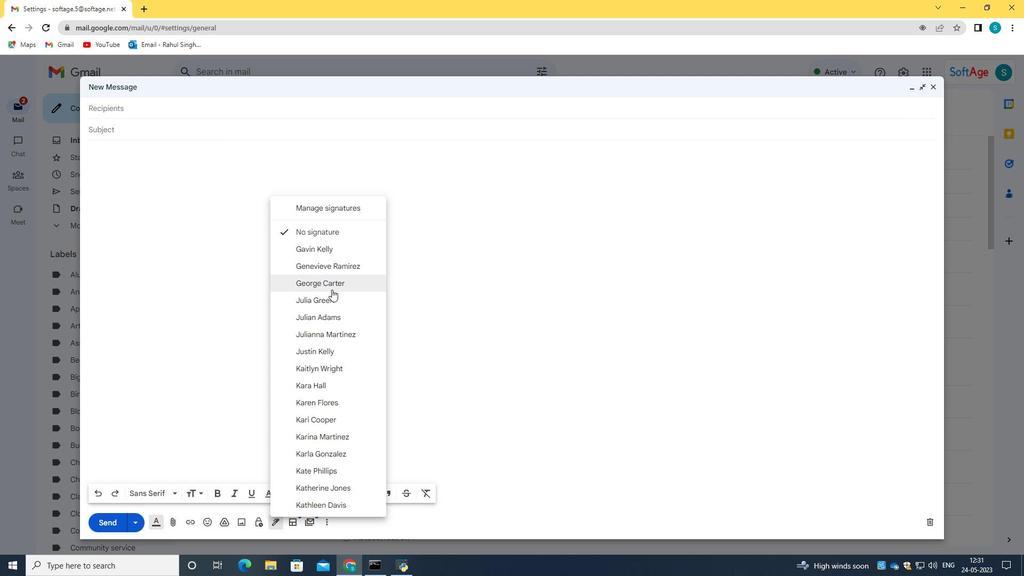 
Action: Mouse pressed left at (331, 288)
Screenshot: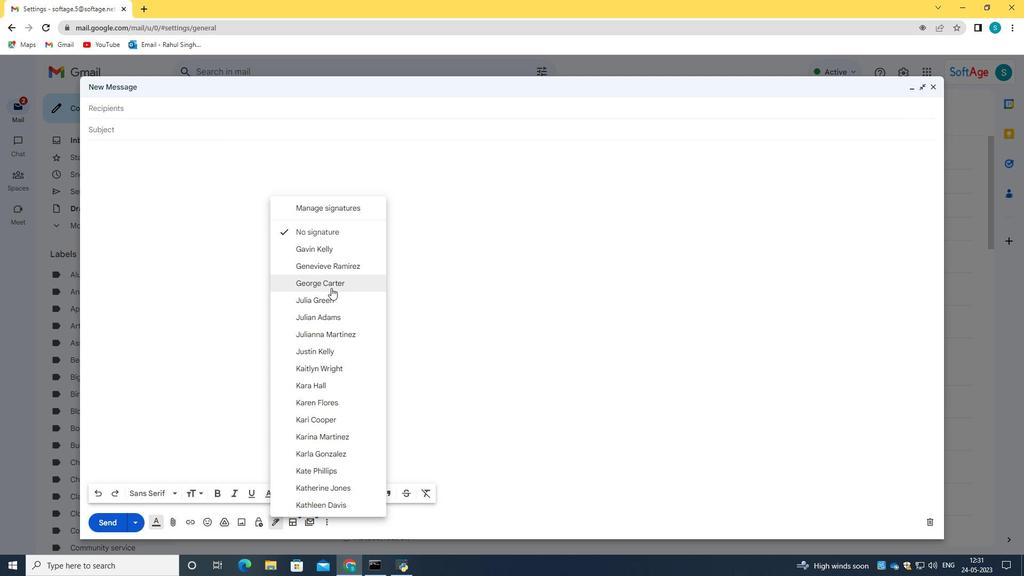 
Action: Mouse moved to (125, 131)
Screenshot: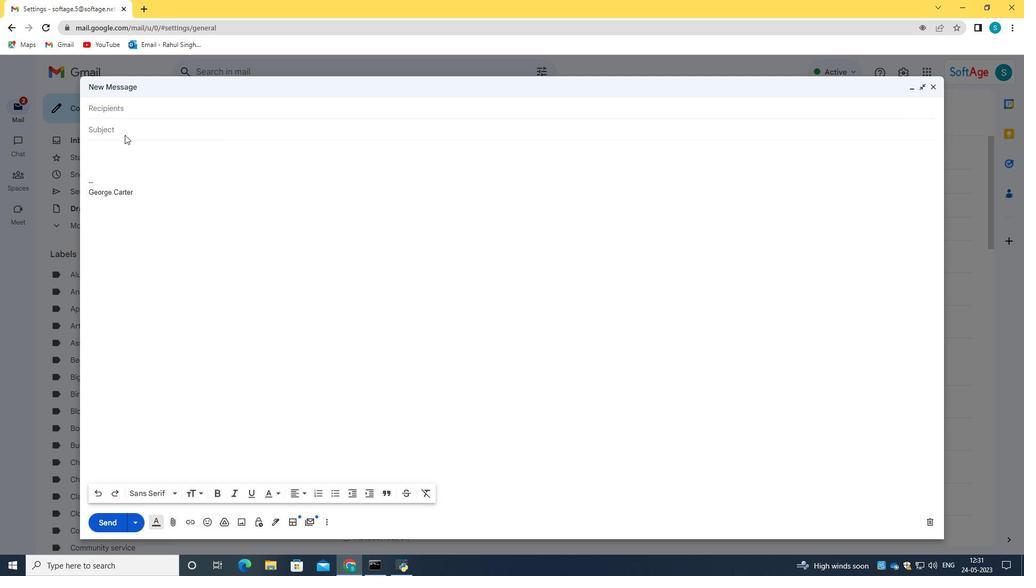 
Action: Mouse pressed left at (125, 131)
Screenshot: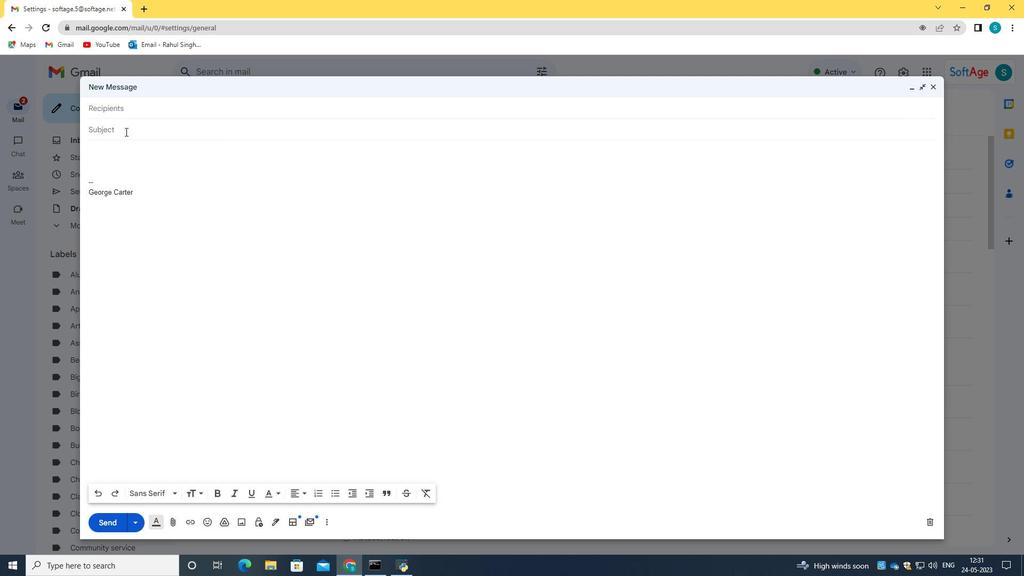 
Action: Key pressed <Key.caps_lock>T<Key.caps_lock>hank<Key.space>you<Key.space>for<Key.space>a<Key.space><Key.backspace>n<Key.space>order<Key.space>
Screenshot: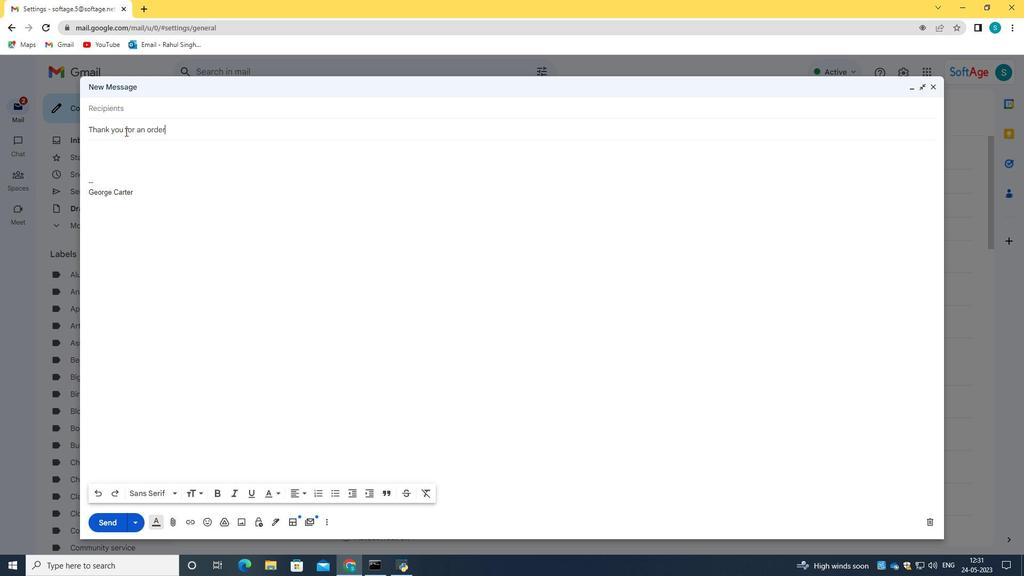 
Action: Mouse moved to (108, 157)
Screenshot: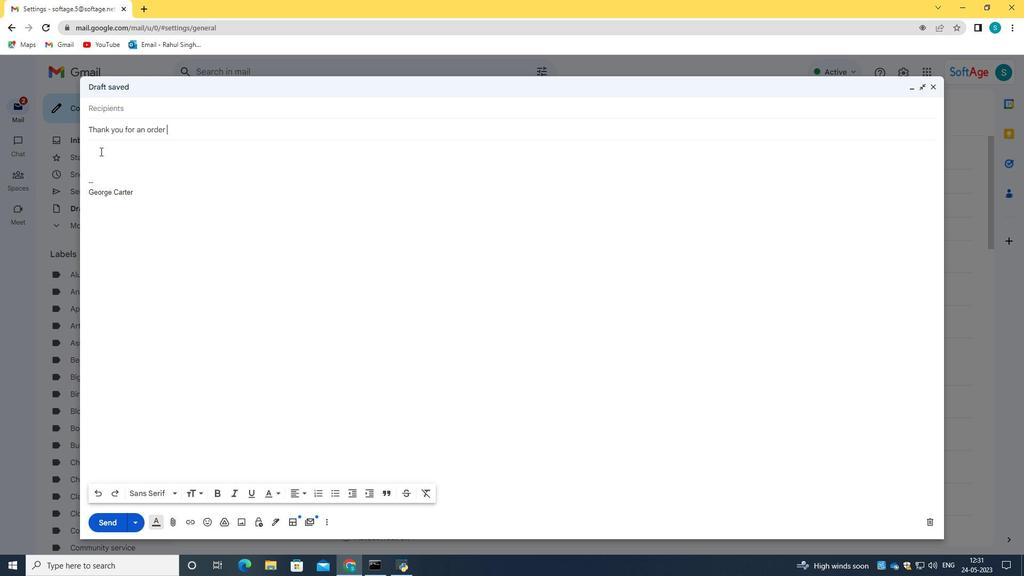 
Action: Mouse pressed left at (108, 157)
Screenshot: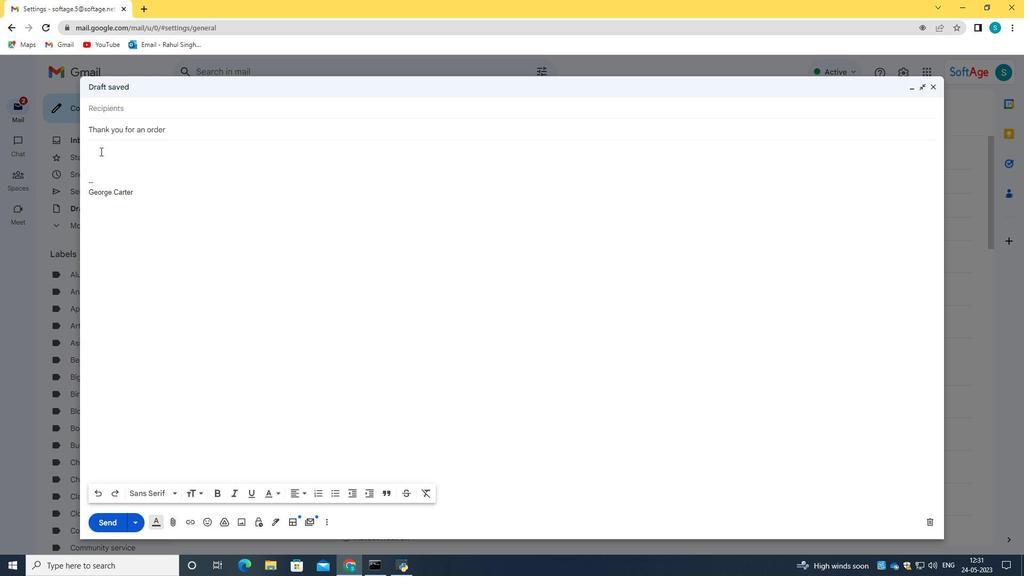 
Action: Key pressed <Key.caps_lock>C<Key.caps_lock>ould<Key.space>you<Key.space>clarigy<Key.backspace><Key.backspace>fy<Key.space><Key.caps_lock><Key.caps_lock>the<Key.space>roles<Key.space>and<Key.space>respnsi<Key.backspace><Key.backspace><Key.backspace>onsib<Key.backspace><Key.backspace>ibni<Key.backspace><Key.backspace>ilities<Key.space>of<Key.space>the<Key.space>team<Key.space>members<Key.shift_r>?
Screenshot: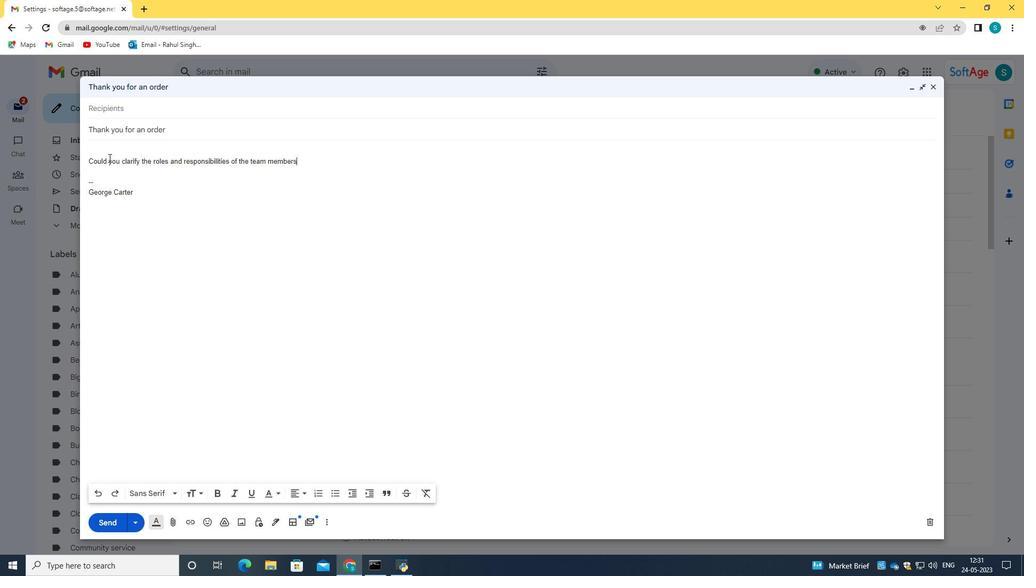 
Action: Mouse moved to (137, 105)
Screenshot: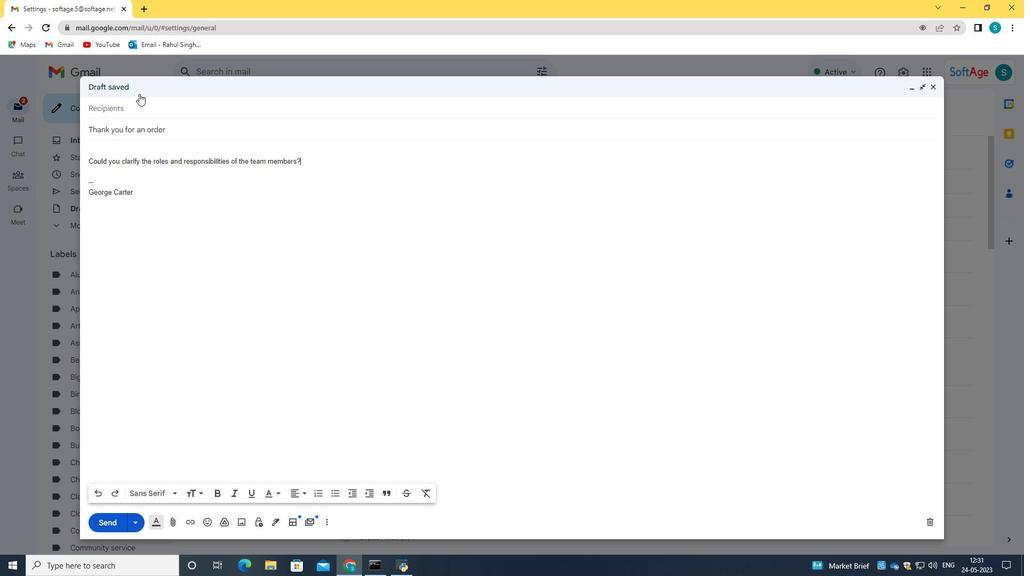 
Action: Mouse pressed left at (137, 105)
Screenshot: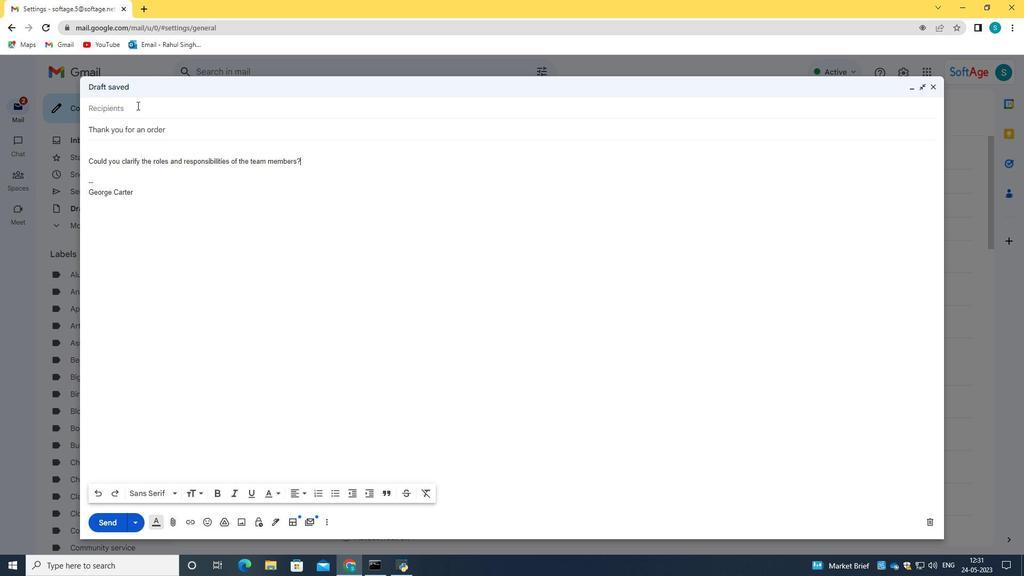 
Action: Mouse moved to (137, 105)
Screenshot: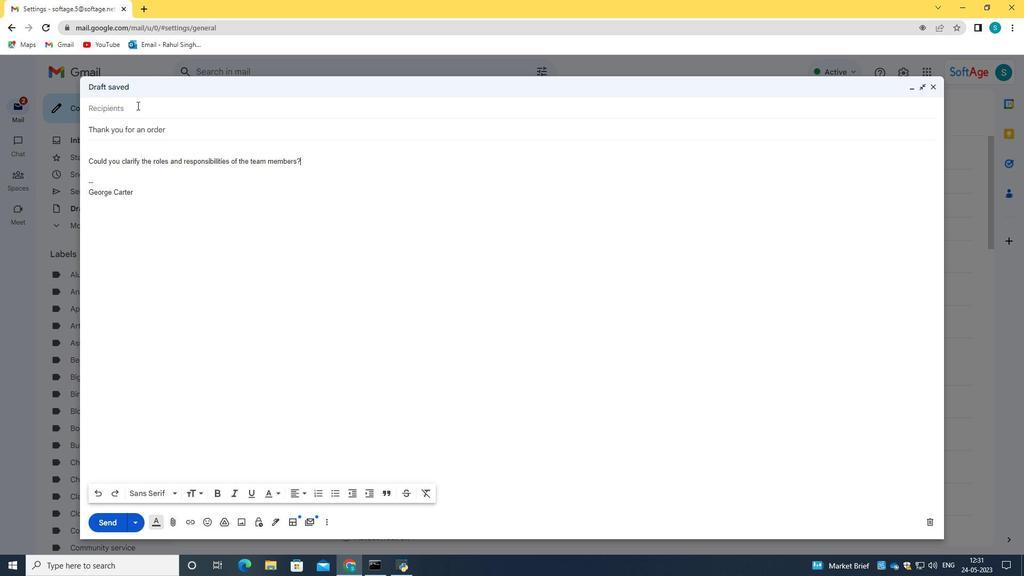 
Action: Key pressed softage.3<Key.shift>@softage.net<Key.tab>
Screenshot: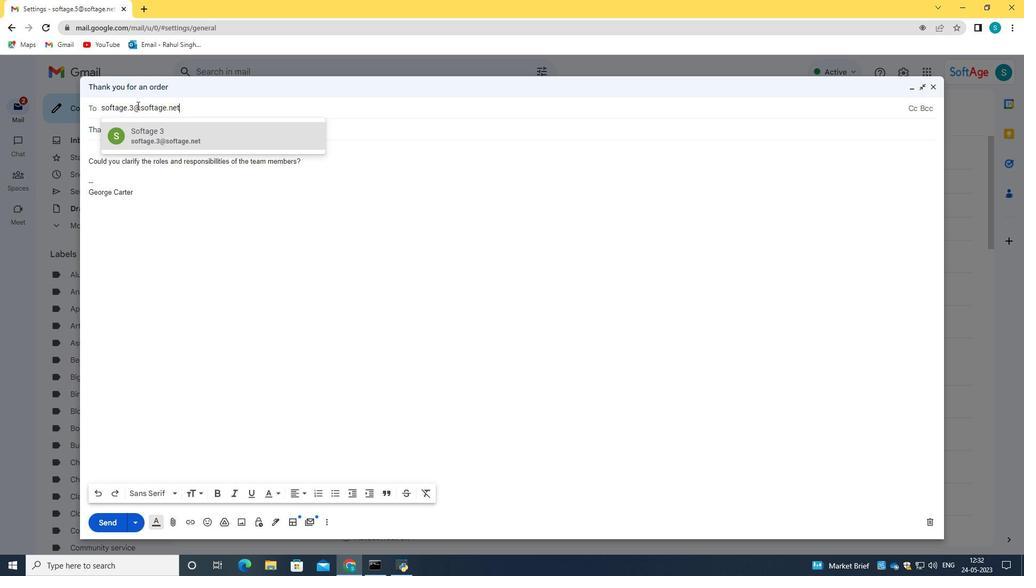 
Action: Mouse moved to (199, 109)
Screenshot: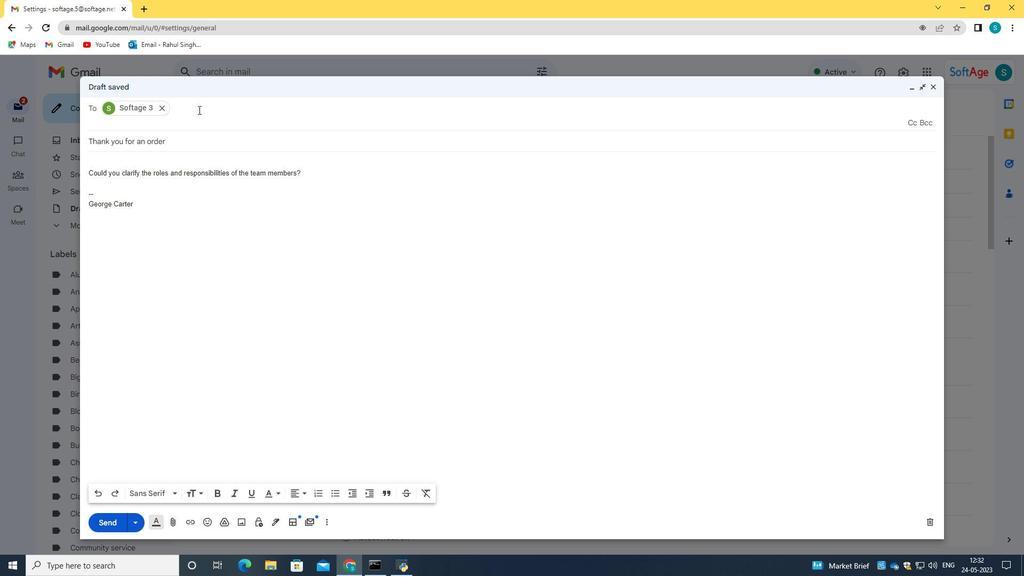
Action: Key pressed <Key.shift><Key.shift><Key.shift><Key.shift><Key.shift><Key.shift><Key.shift><Key.shift><Key.shift><Key.shift><Key.shift><Key.shift><Key.shift><Key.shift><Key.shift><Key.shift><Key.shift>SO<Key.backspace><Key.shift><Key.shift><Key.shift>ofts<Key.backspace>age.4<Key.shift>@sop<Key.backspace>ftahge<Key.backspace><Key.backspace><Key.backspace>ge.net
Screenshot: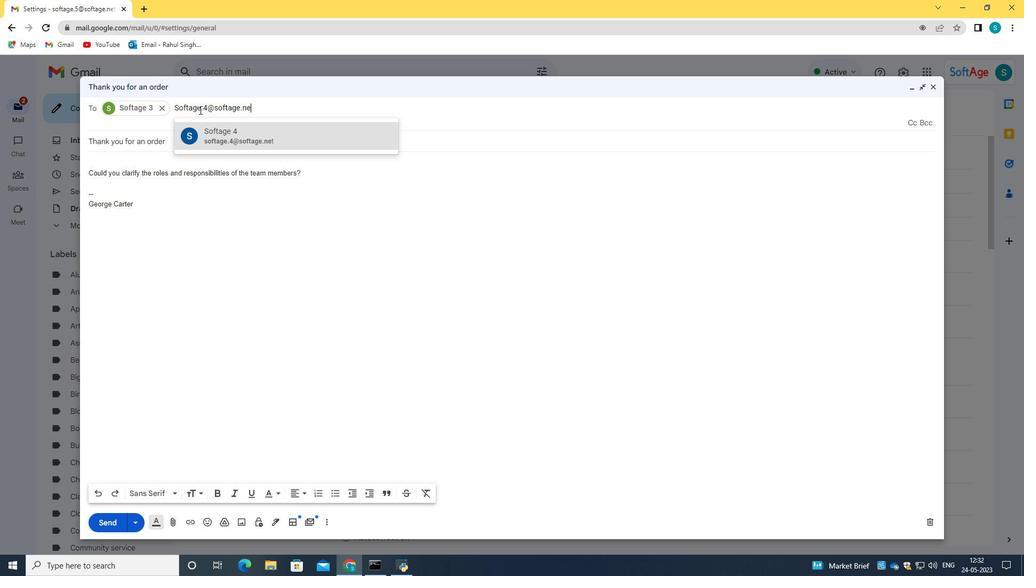 
Action: Mouse moved to (269, 137)
Screenshot: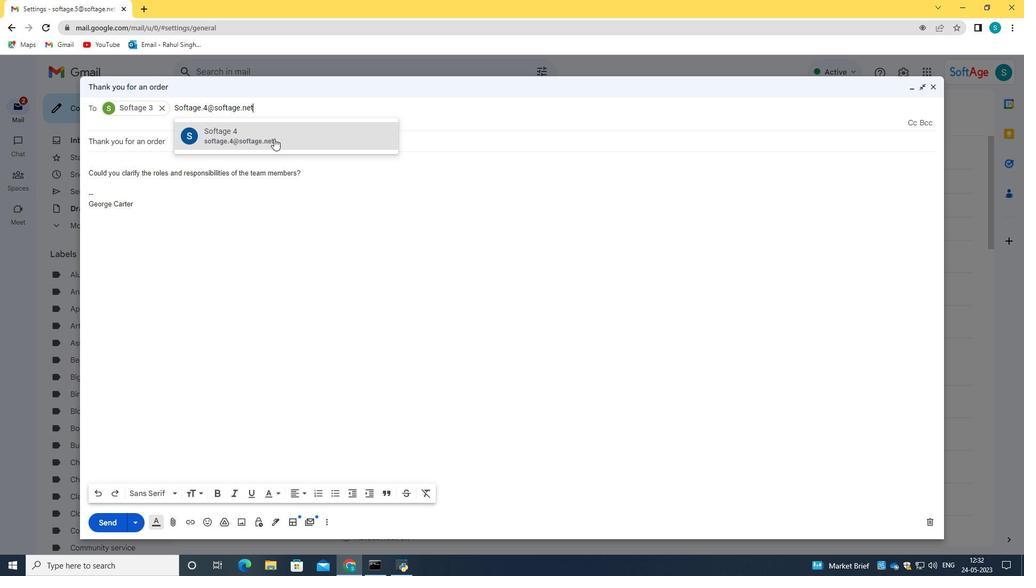 
Action: Mouse pressed left at (269, 137)
Screenshot: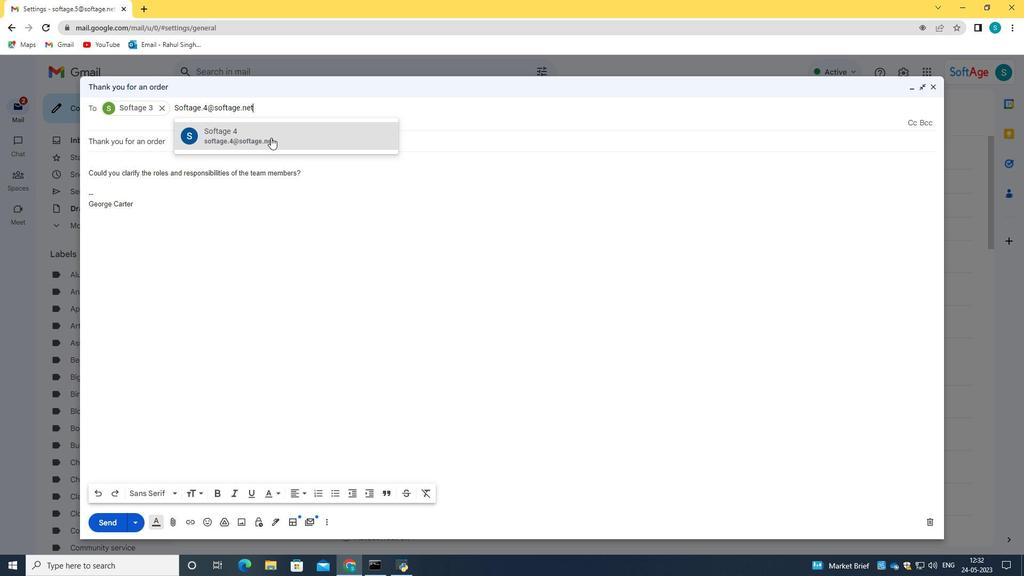 
Action: Mouse moved to (101, 527)
Screenshot: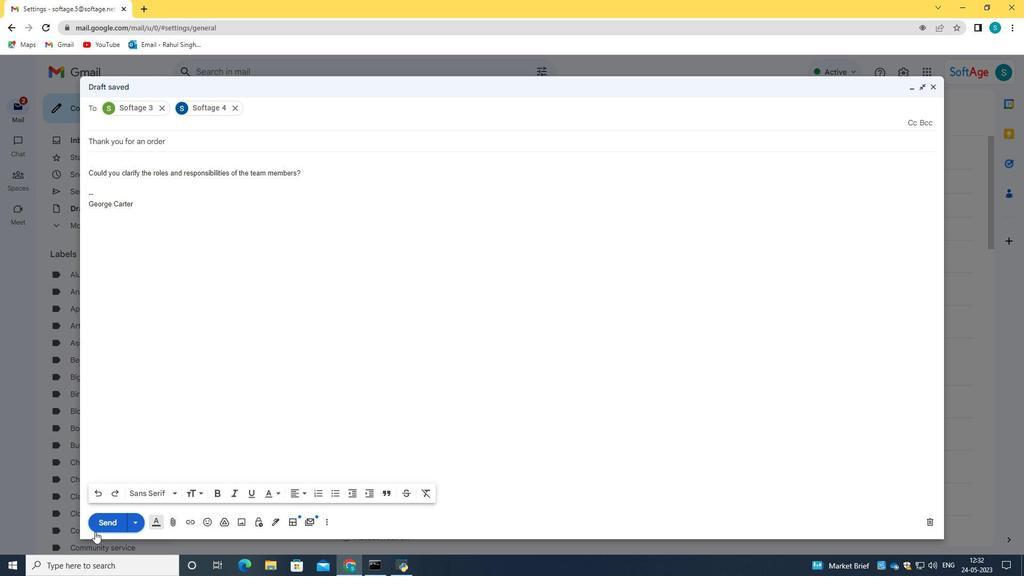 
Action: Mouse pressed left at (101, 527)
Screenshot: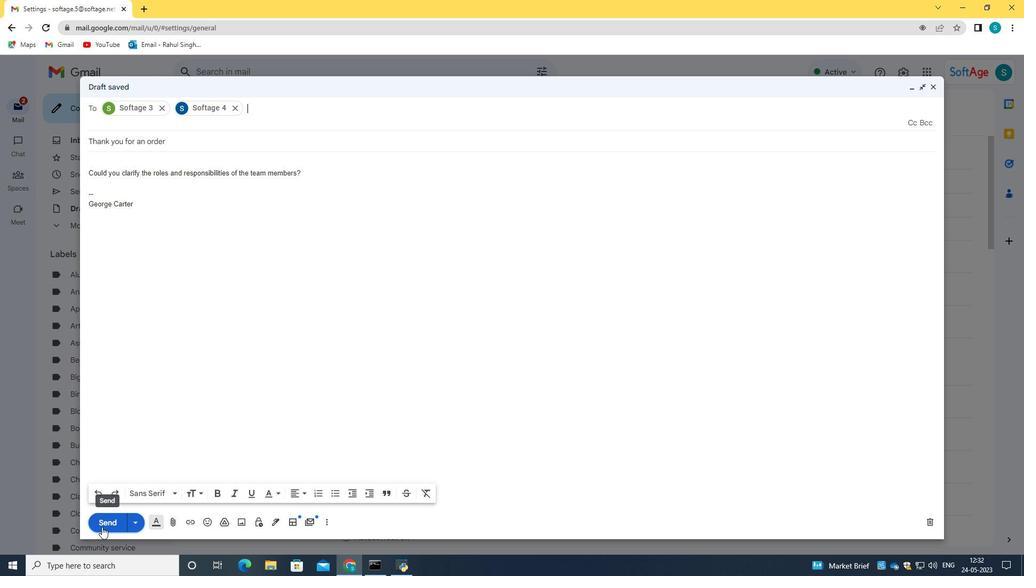 
Action: Mouse moved to (170, 524)
Screenshot: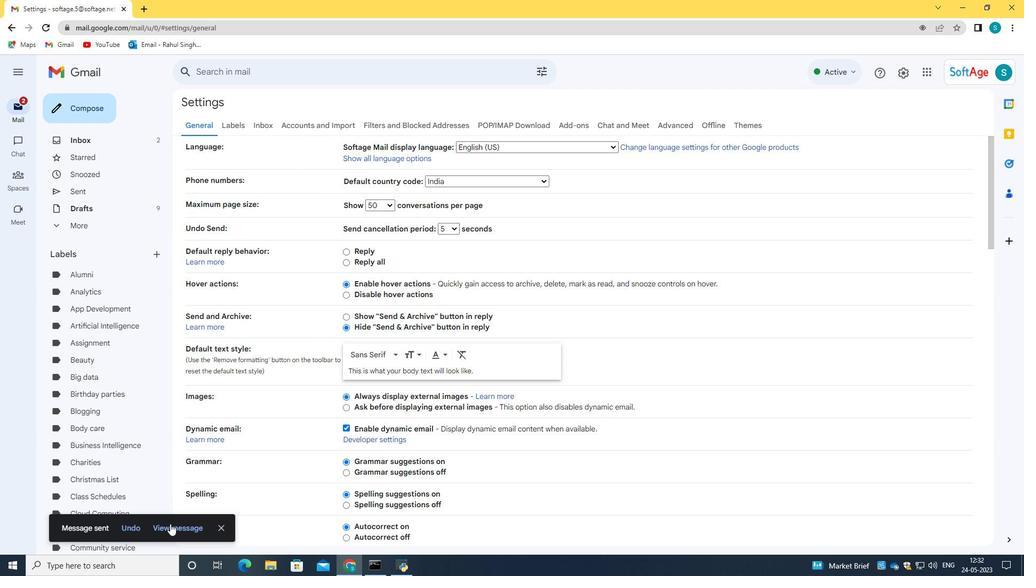 
Action: Mouse pressed left at (170, 524)
Screenshot: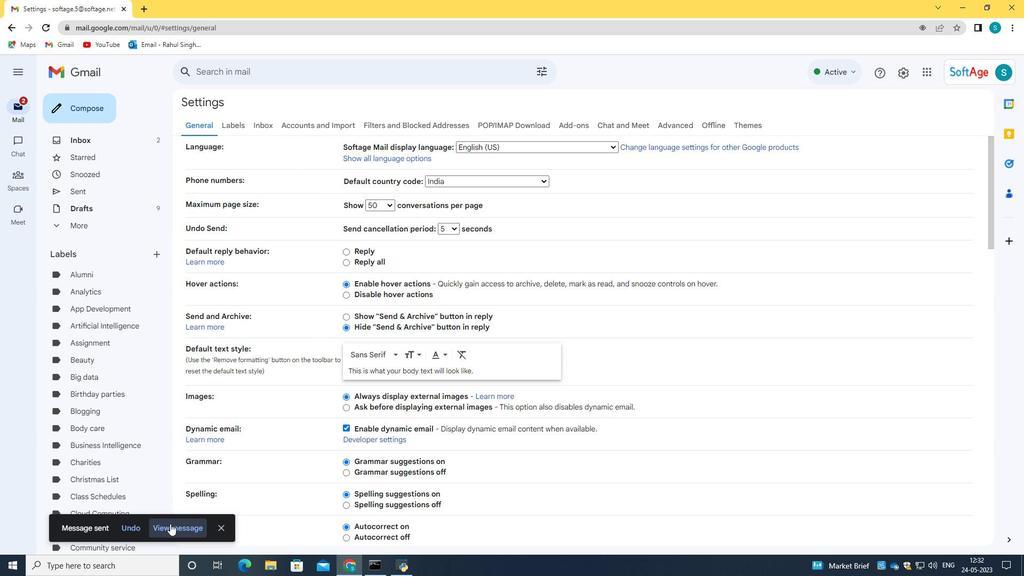 
Action: Mouse moved to (347, 241)
Screenshot: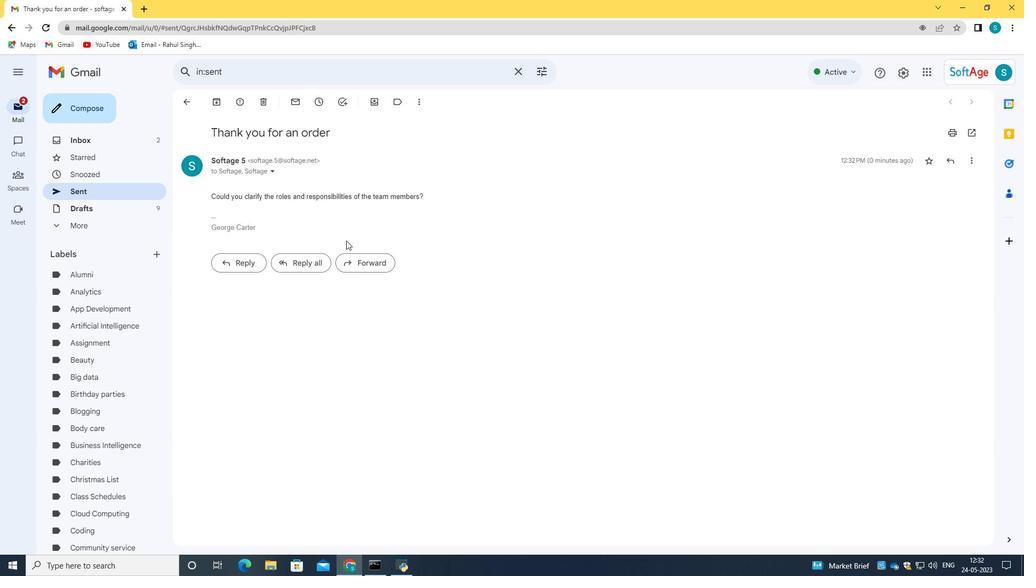 
